 Task: Find connections with filter location Barmbek-Nord with filter topic #Tipsforsucesswith filter profile language English with filter current company Taxmann with filter school Vinayaka Mission's Research Foundation - University with filter industry Audio and Video Equipment Manufacturing with filter service category Corporate Law with filter keywords title Mover
Action: Mouse moved to (481, 63)
Screenshot: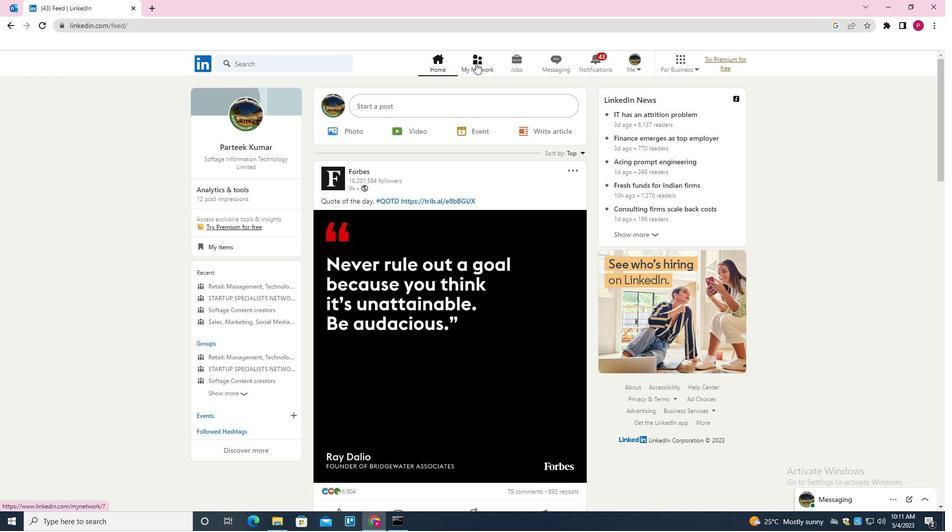 
Action: Mouse pressed left at (481, 63)
Screenshot: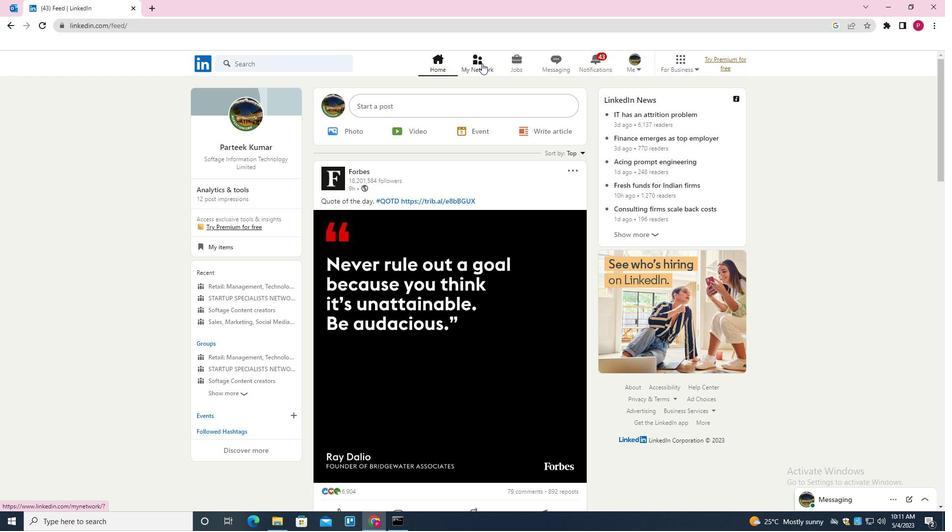
Action: Mouse moved to (308, 119)
Screenshot: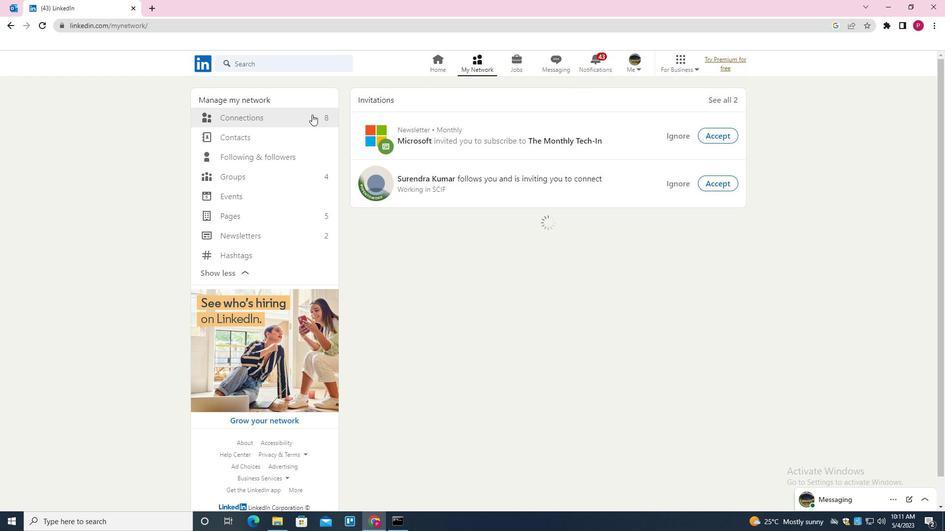 
Action: Mouse pressed left at (308, 119)
Screenshot: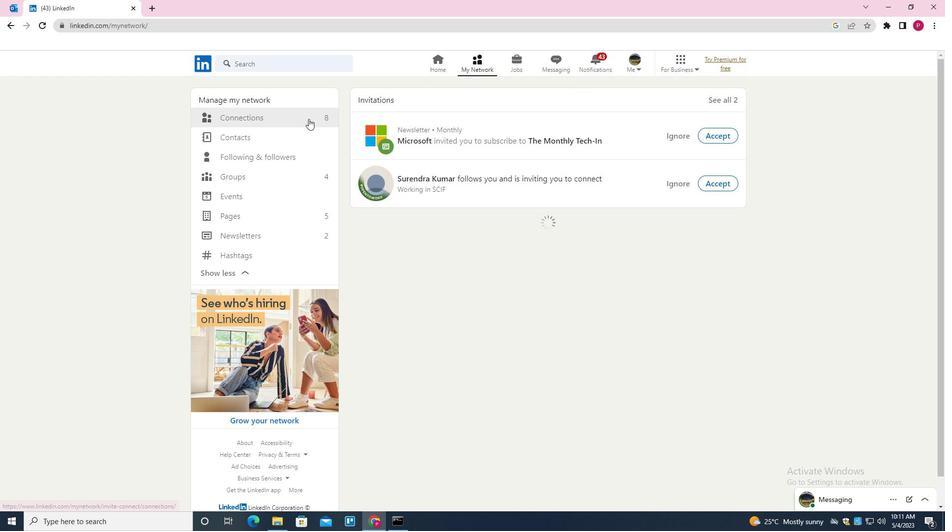 
Action: Mouse moved to (536, 115)
Screenshot: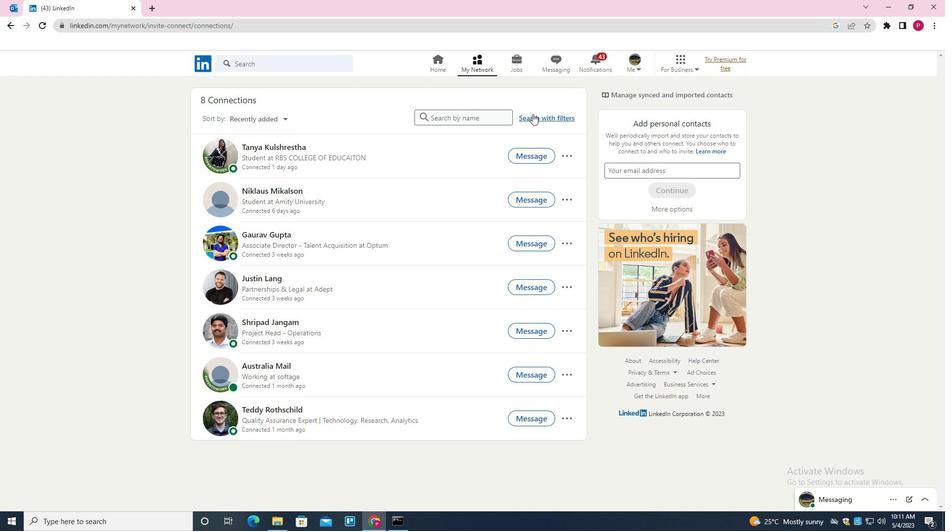 
Action: Mouse pressed left at (536, 115)
Screenshot: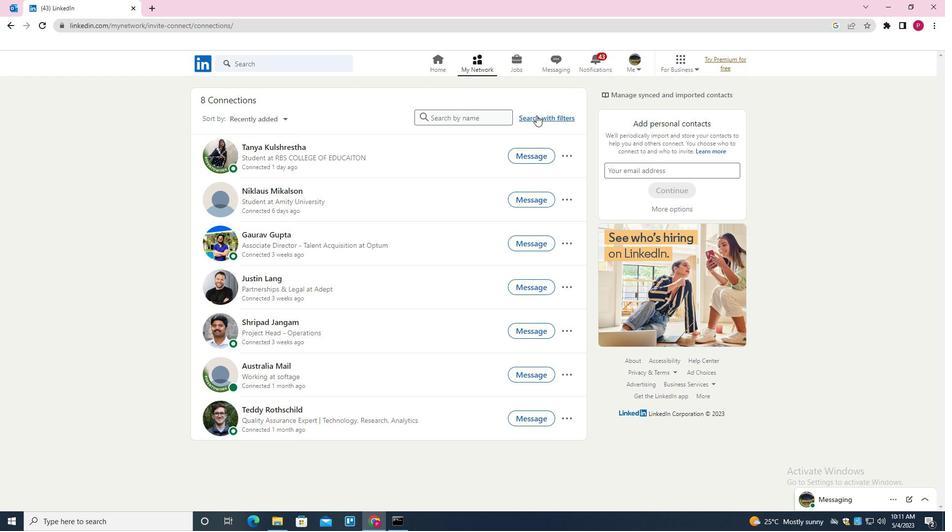 
Action: Mouse moved to (502, 90)
Screenshot: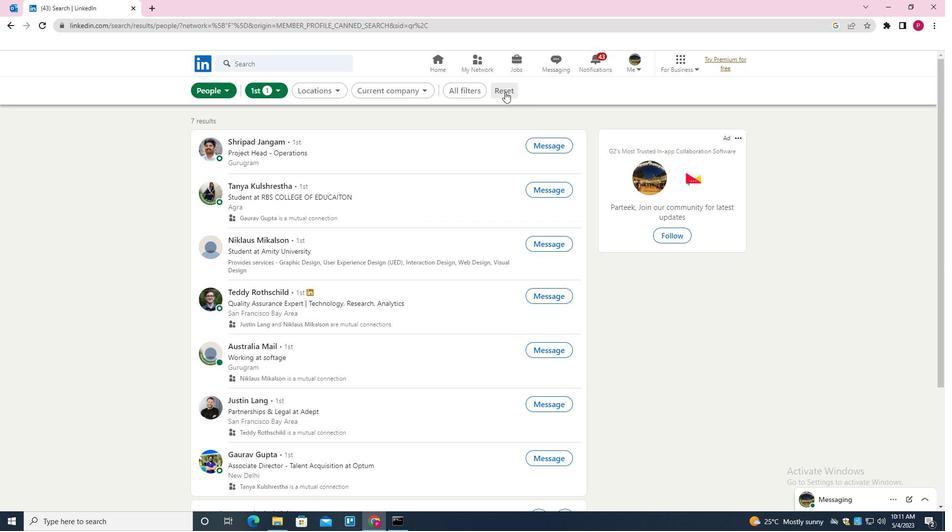 
Action: Mouse pressed left at (502, 90)
Screenshot: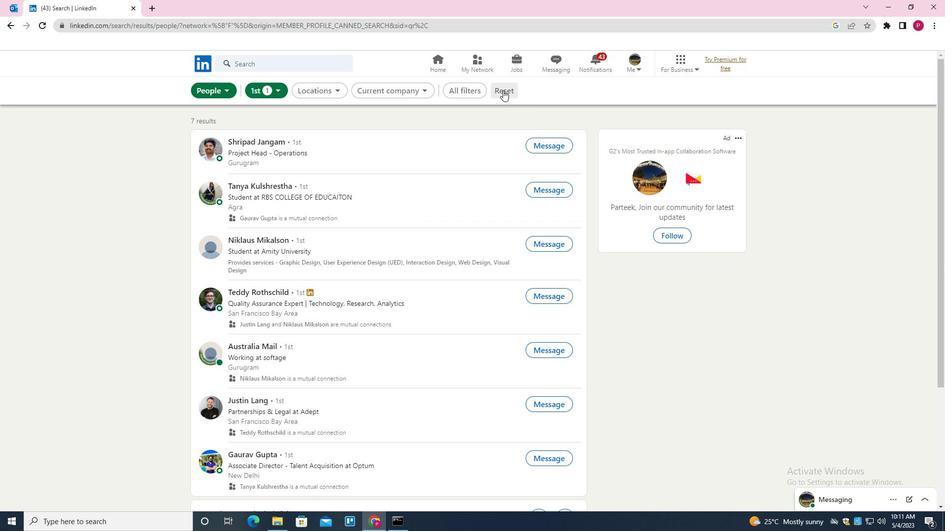 
Action: Mouse moved to (494, 91)
Screenshot: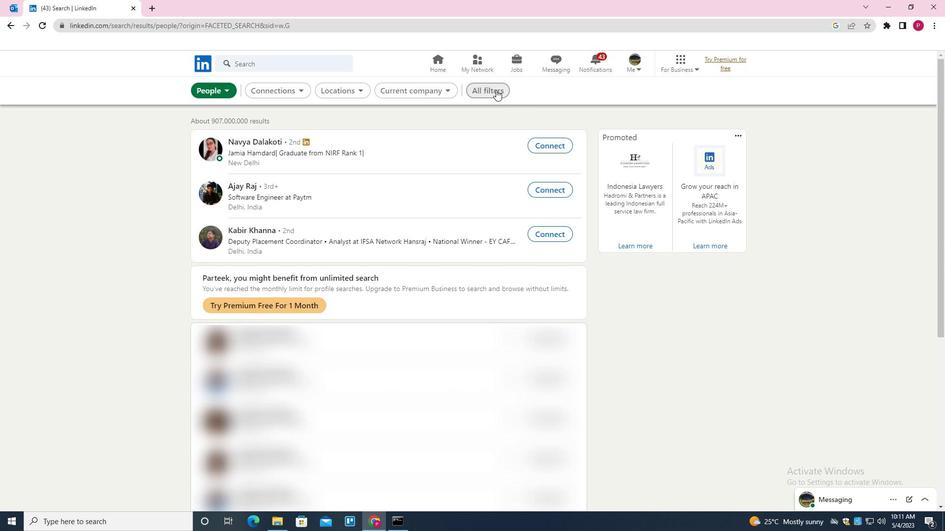 
Action: Mouse pressed left at (494, 91)
Screenshot: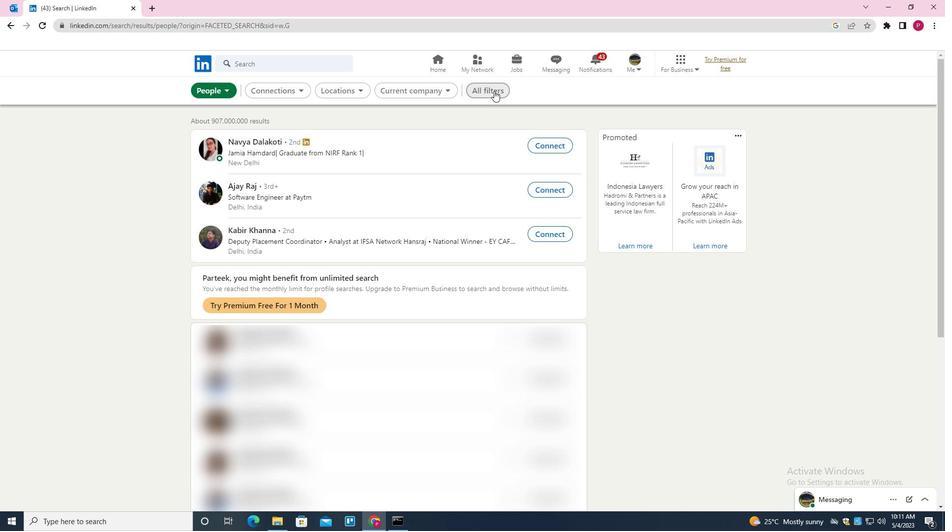 
Action: Mouse moved to (735, 200)
Screenshot: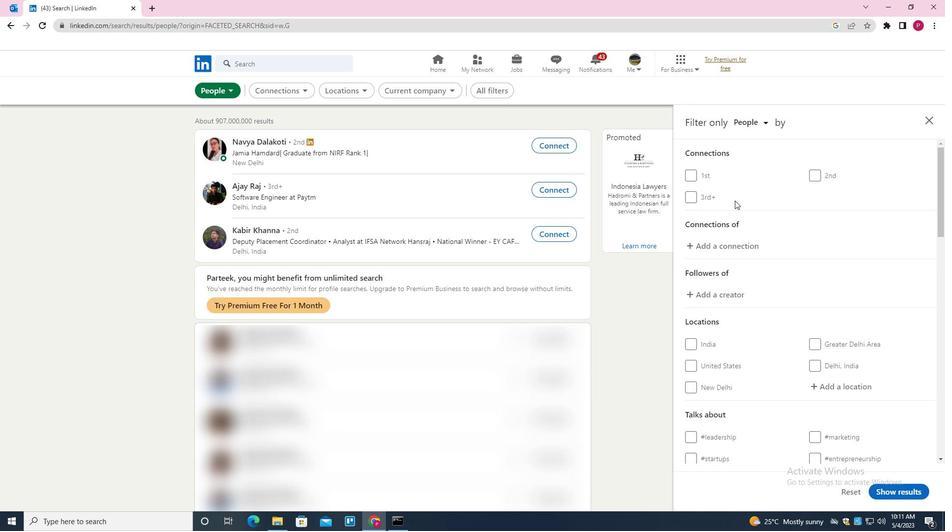 
Action: Mouse scrolled (735, 200) with delta (0, 0)
Screenshot: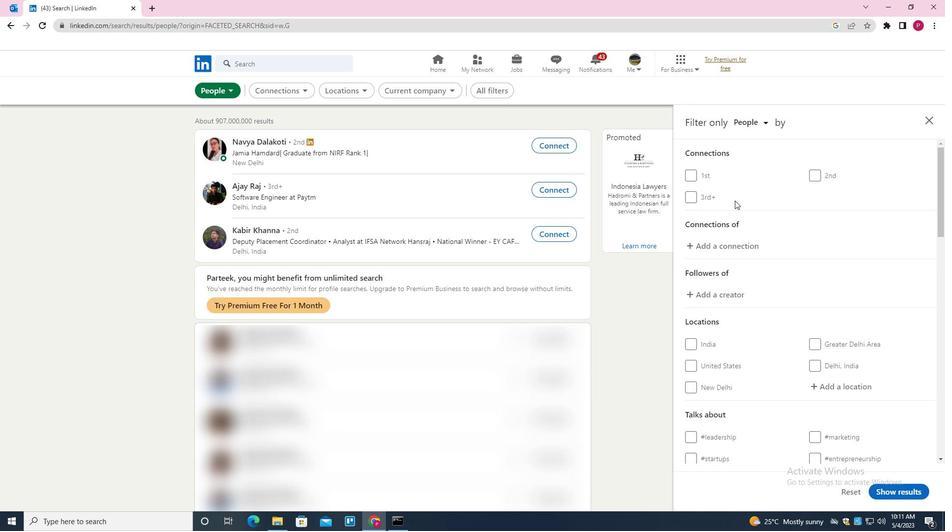 
Action: Mouse moved to (747, 208)
Screenshot: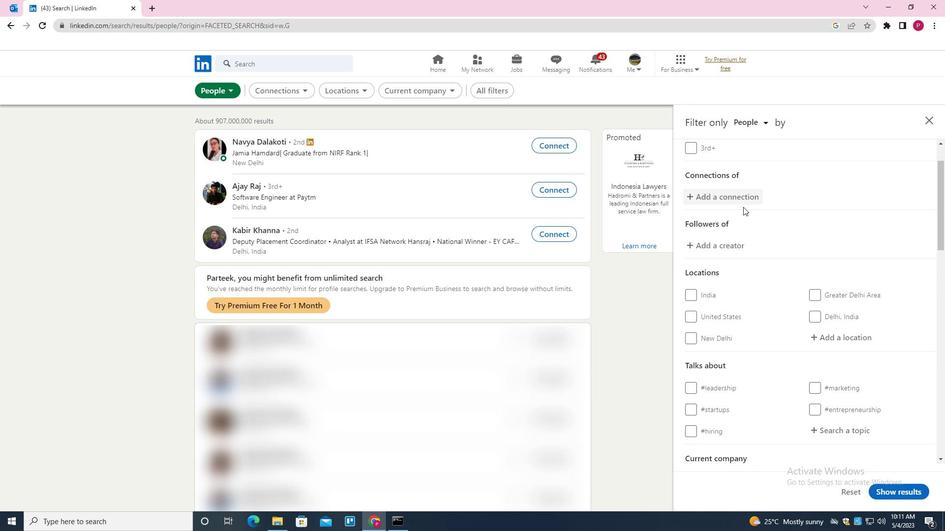 
Action: Mouse scrolled (747, 208) with delta (0, 0)
Screenshot: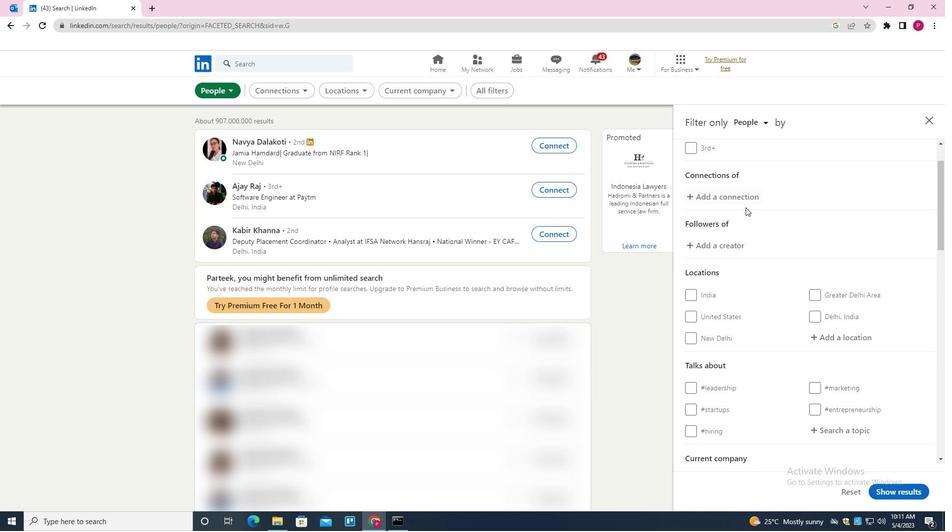 
Action: Mouse moved to (751, 210)
Screenshot: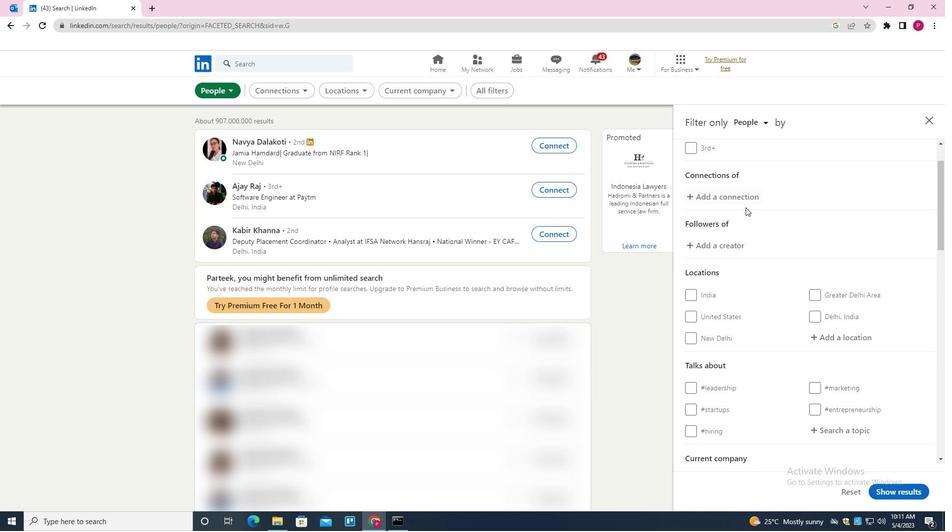 
Action: Mouse scrolled (751, 209) with delta (0, 0)
Screenshot: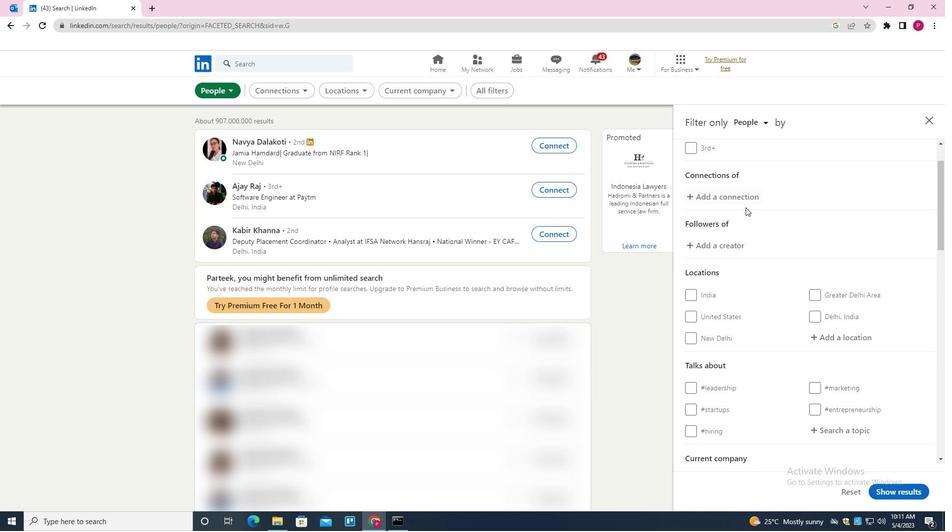 
Action: Mouse moved to (843, 238)
Screenshot: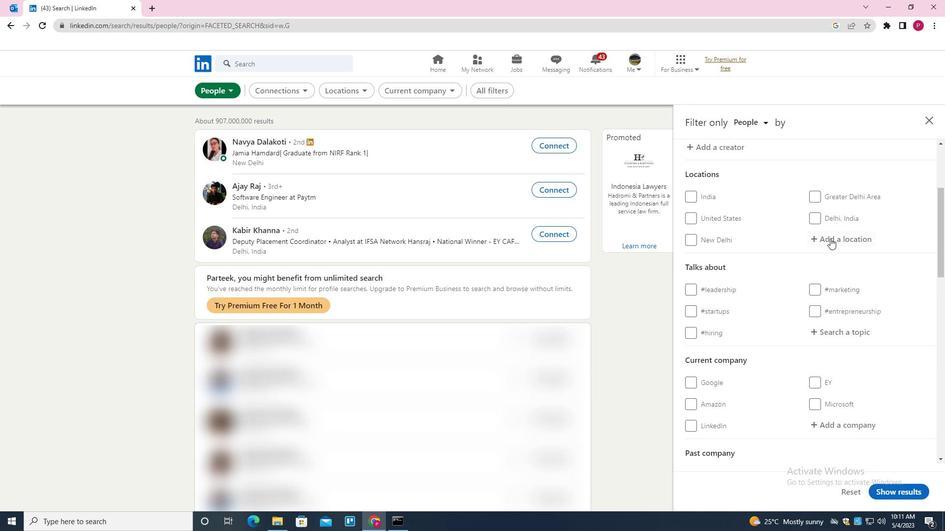 
Action: Mouse pressed left at (843, 238)
Screenshot: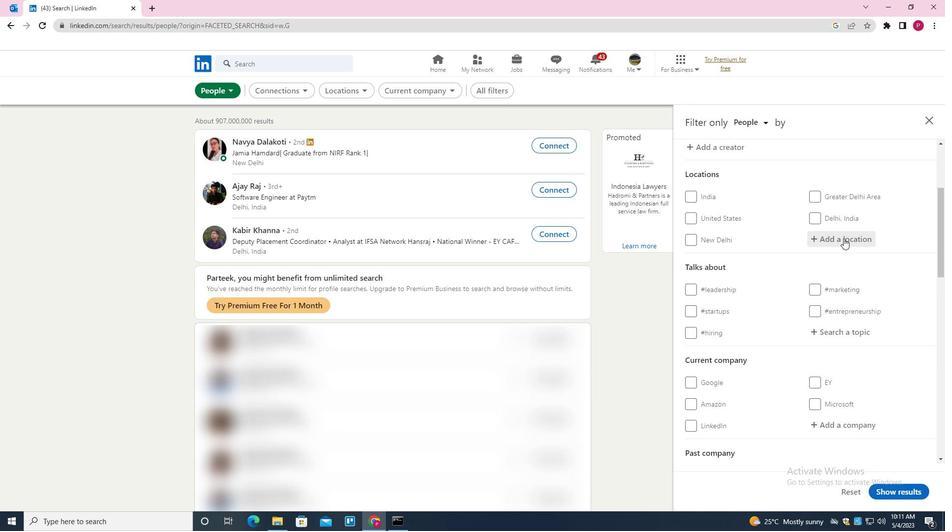 
Action: Key pressed <Key.shift><Key.shift><Key.shift><Key.shift><Key.shift><Key.shift><Key.shift><Key.shift><Key.shift><Key.shift><Key.shift><Key.shift><Key.shift><Key.shift><Key.shift><Key.shift><Key.shift><Key.shift><Key.shift><Key.shift><Key.shift><Key.shift><Key.shift><Key.shift><Key.shift><Key.shift><Key.shift>BARMBEK<Key.backspace><Key.backspace><Key.backspace>BEK-<Key.shift>NI<Key.backspace>ORD
Screenshot: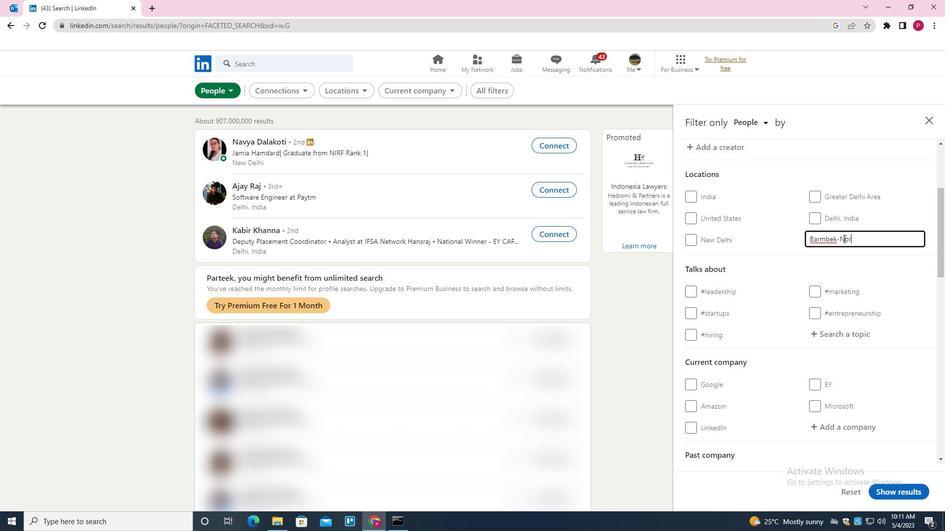 
Action: Mouse moved to (837, 249)
Screenshot: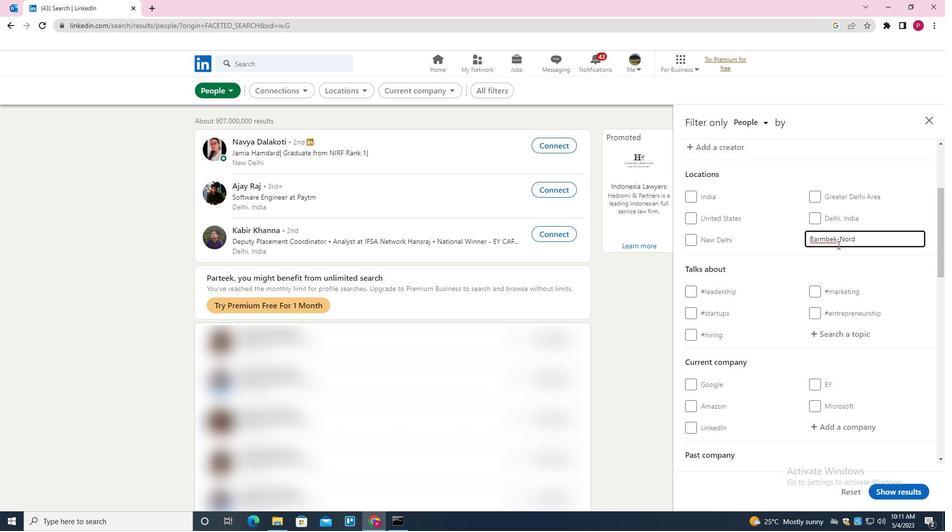 
Action: Mouse scrolled (837, 249) with delta (0, 0)
Screenshot: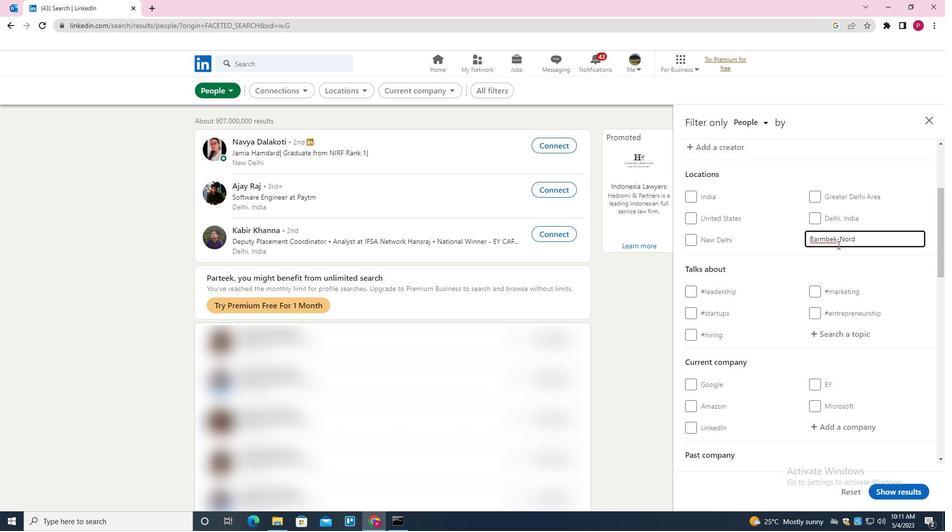 
Action: Mouse scrolled (837, 249) with delta (0, 0)
Screenshot: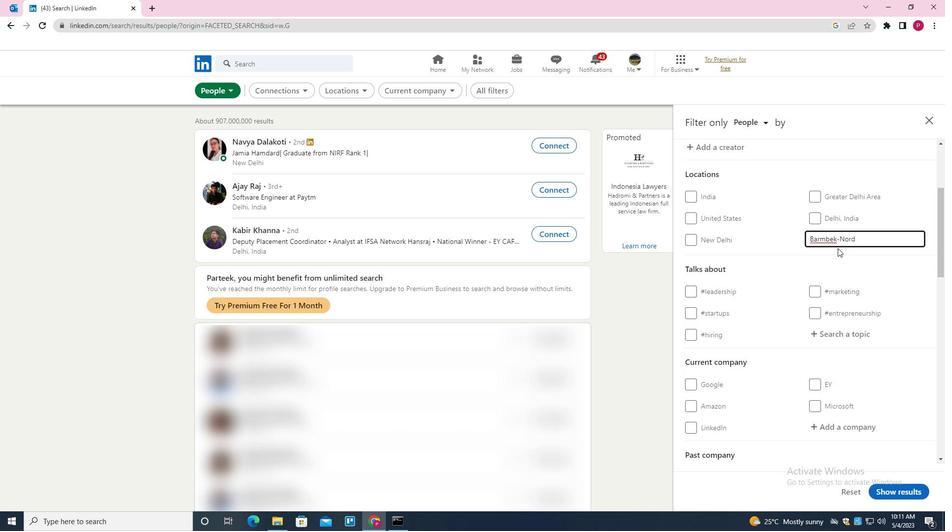 
Action: Mouse scrolled (837, 249) with delta (0, 0)
Screenshot: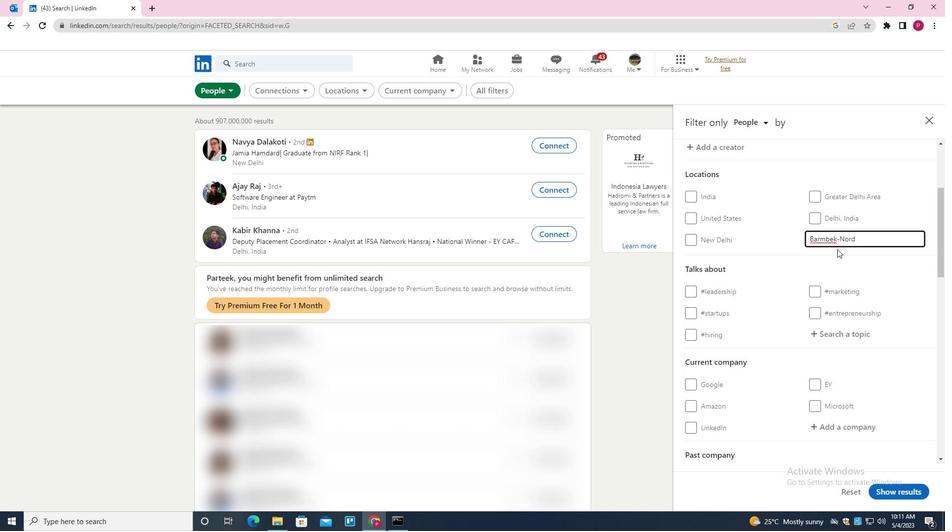 
Action: Mouse moved to (847, 184)
Screenshot: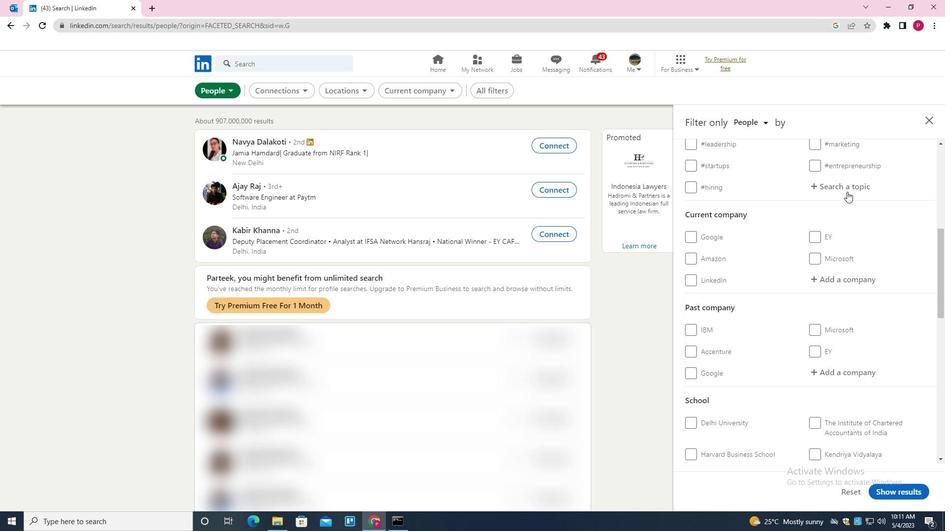 
Action: Mouse pressed left at (847, 184)
Screenshot: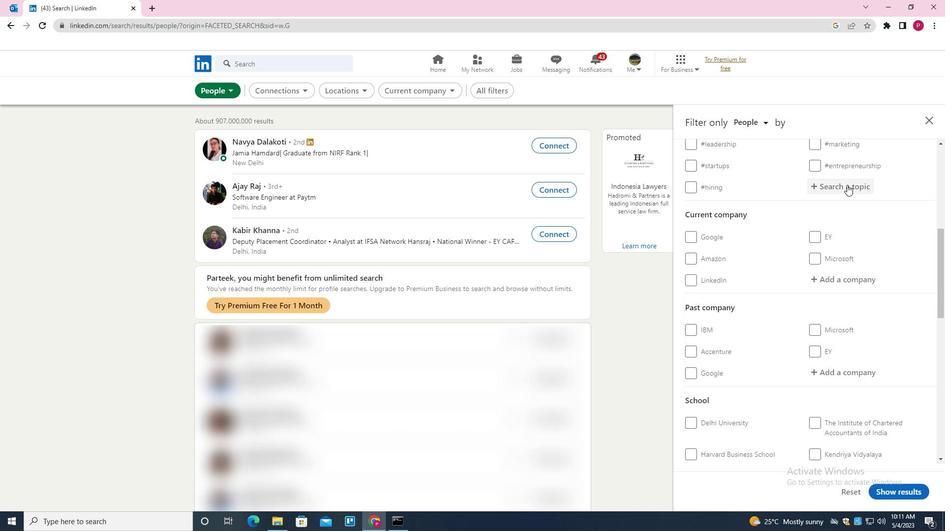 
Action: Key pressed TIPSFORSUCESS<Key.down><Key.enter>
Screenshot: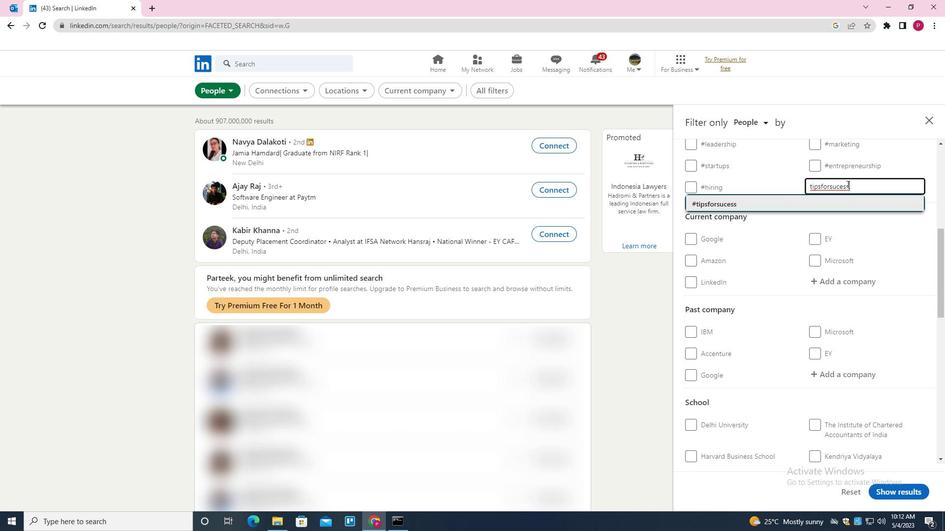 
Action: Mouse moved to (844, 188)
Screenshot: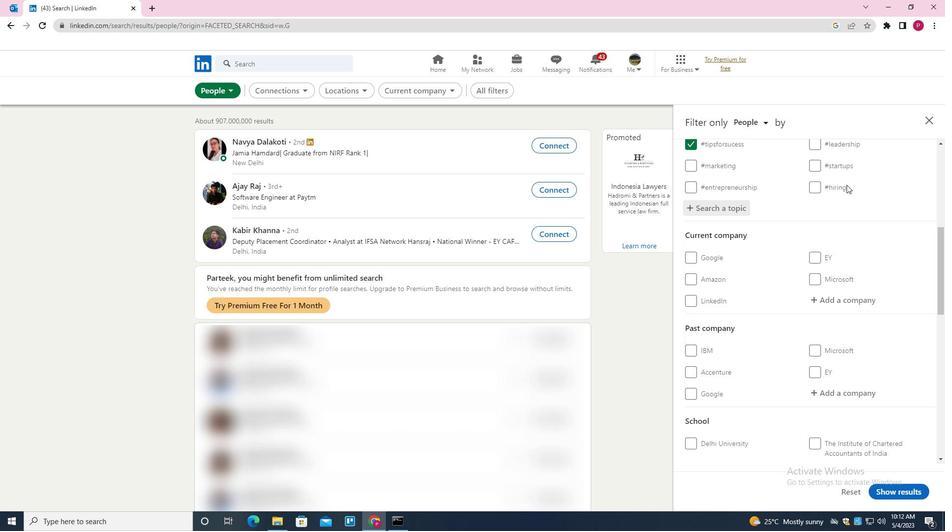 
Action: Mouse scrolled (844, 187) with delta (0, 0)
Screenshot: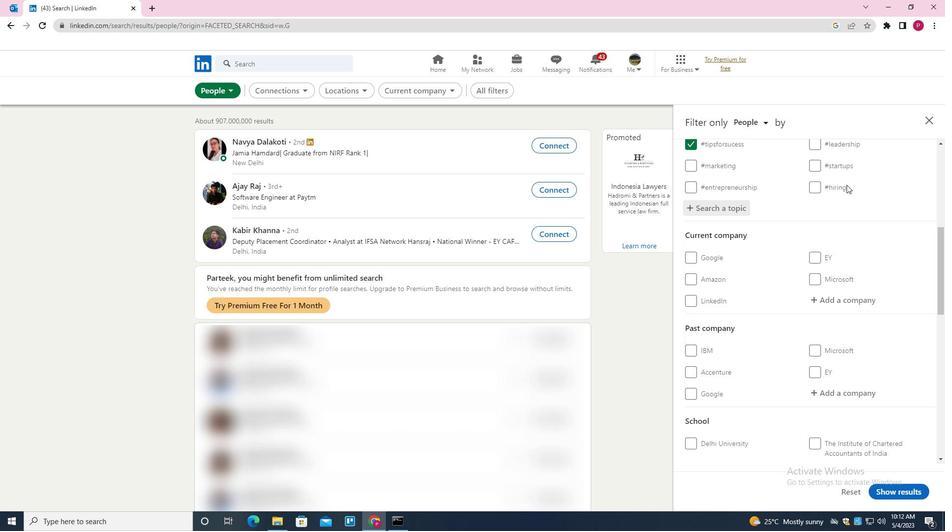 
Action: Mouse moved to (843, 191)
Screenshot: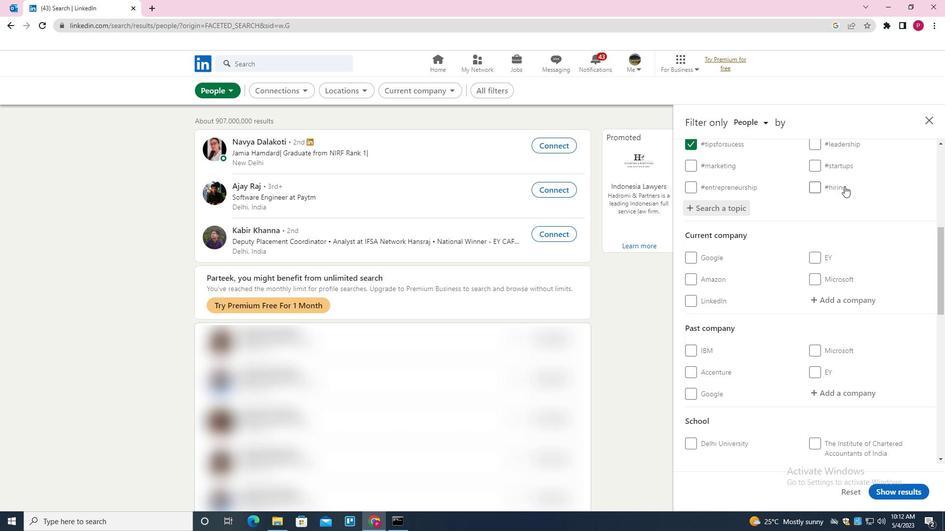 
Action: Mouse scrolled (843, 191) with delta (0, 0)
Screenshot: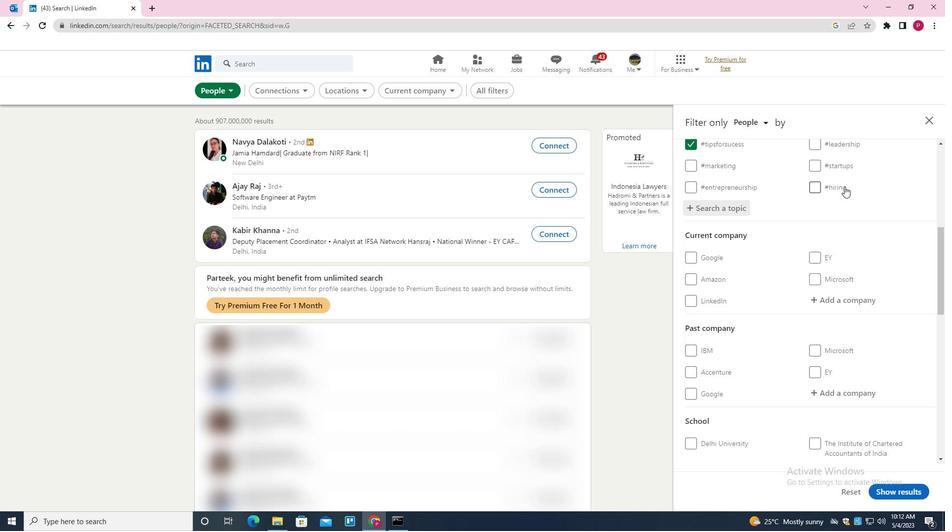 
Action: Mouse moved to (843, 191)
Screenshot: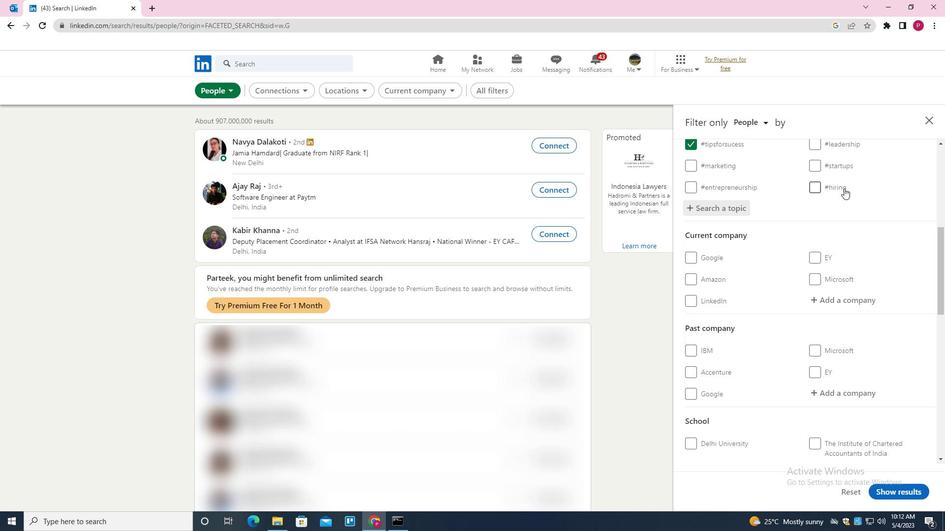 
Action: Mouse scrolled (843, 191) with delta (0, 0)
Screenshot: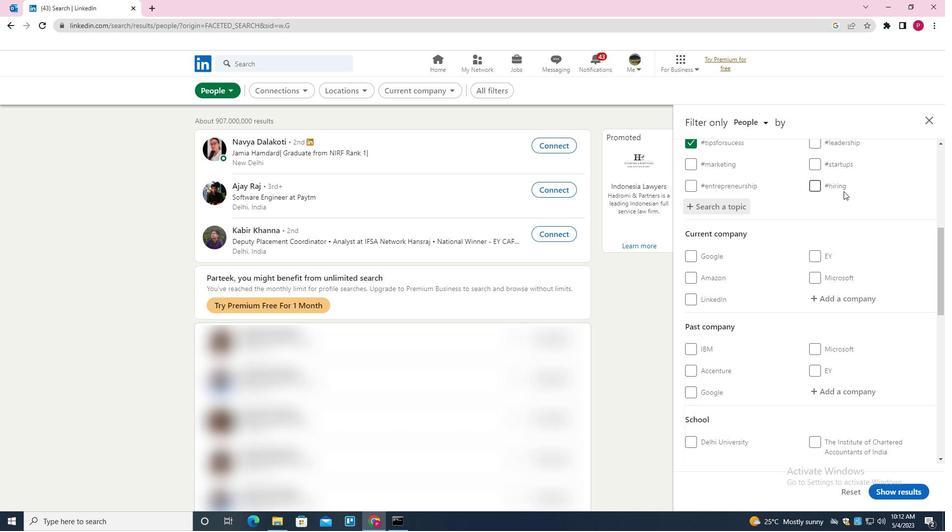 
Action: Mouse moved to (843, 192)
Screenshot: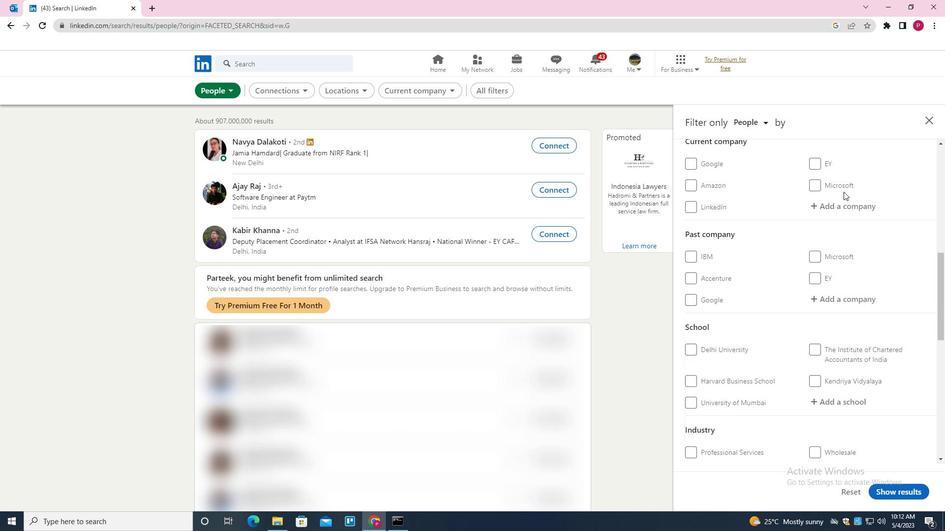 
Action: Mouse scrolled (843, 192) with delta (0, 0)
Screenshot: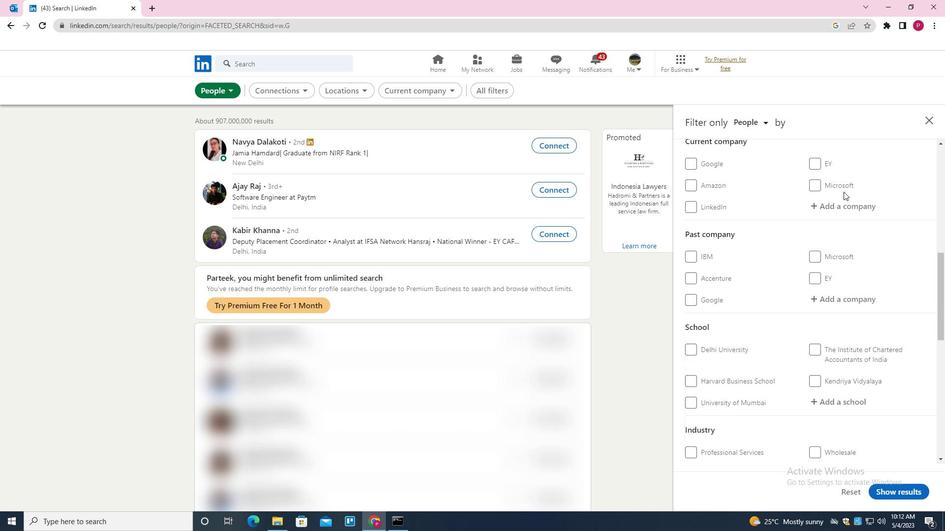 
Action: Mouse moved to (829, 191)
Screenshot: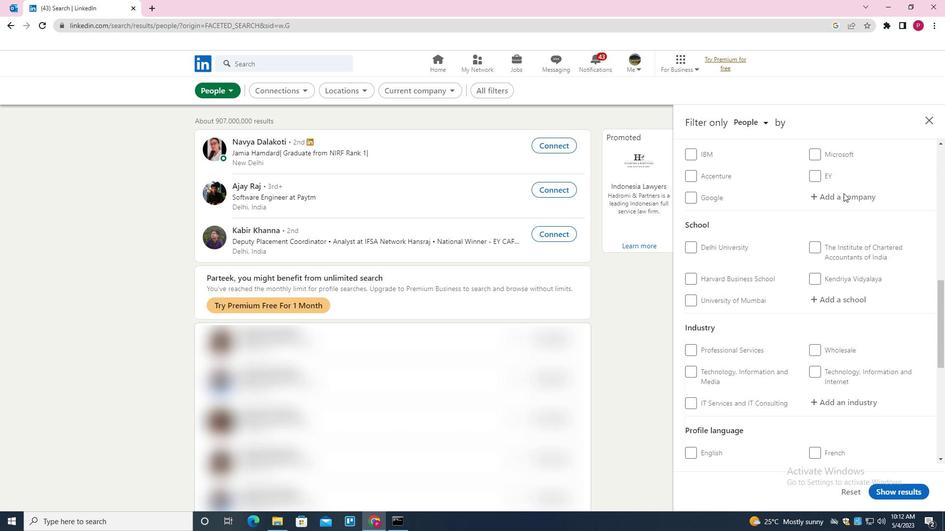 
Action: Mouse scrolled (829, 190) with delta (0, 0)
Screenshot: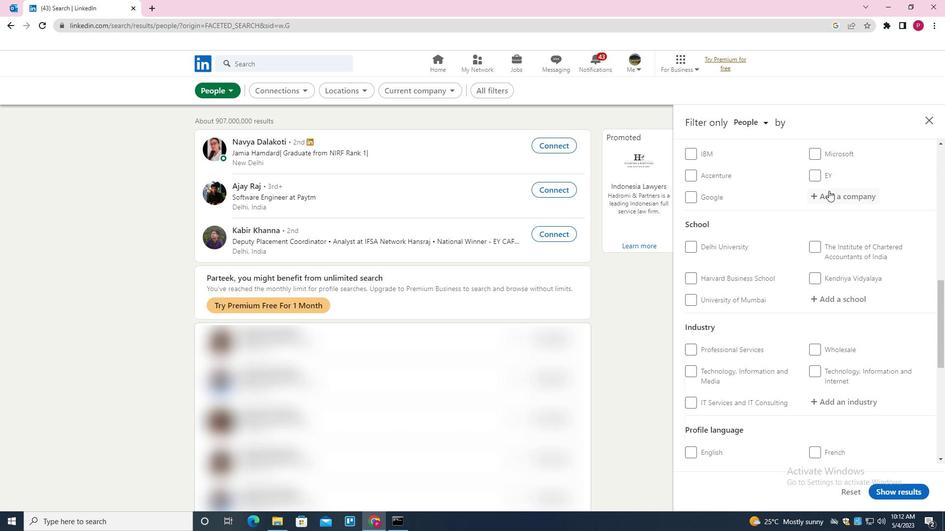 
Action: Mouse scrolled (829, 190) with delta (0, 0)
Screenshot: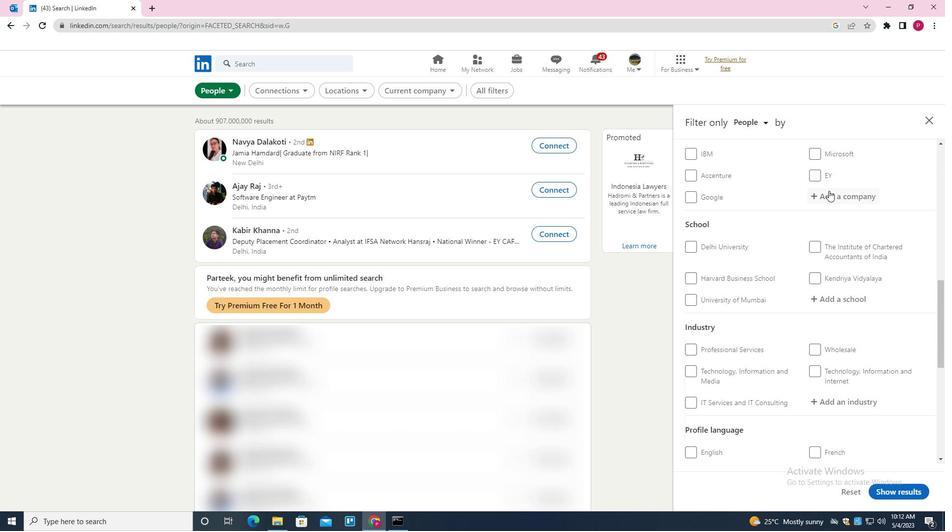 
Action: Mouse scrolled (829, 190) with delta (0, 0)
Screenshot: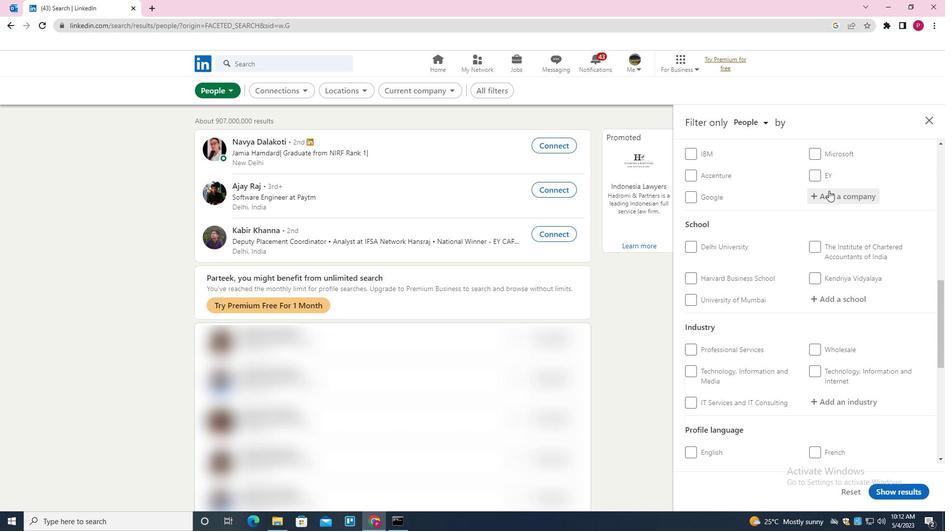 
Action: Mouse moved to (828, 191)
Screenshot: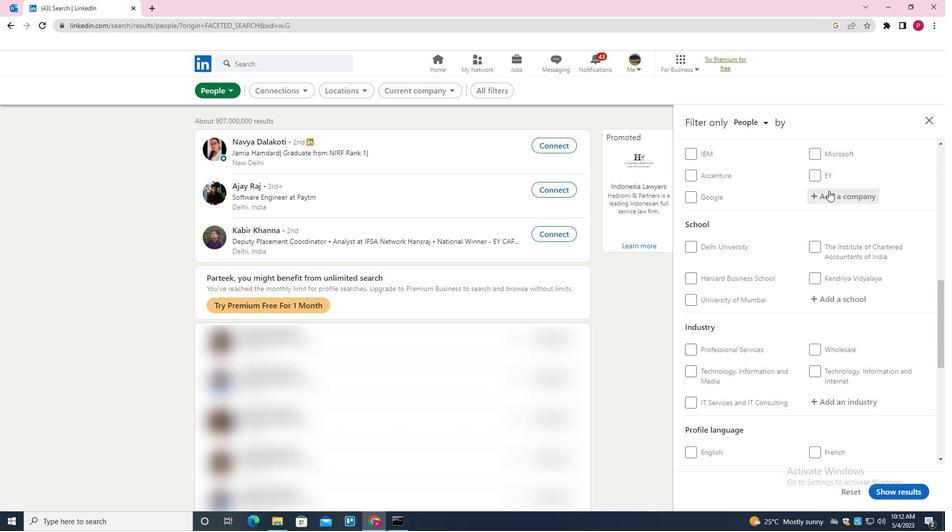 
Action: Mouse scrolled (828, 190) with delta (0, 0)
Screenshot: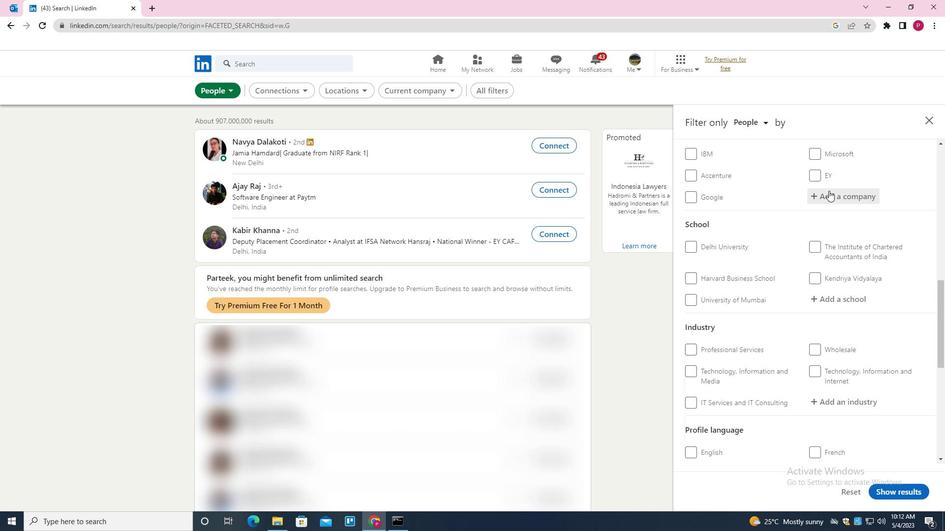 
Action: Mouse moved to (828, 191)
Screenshot: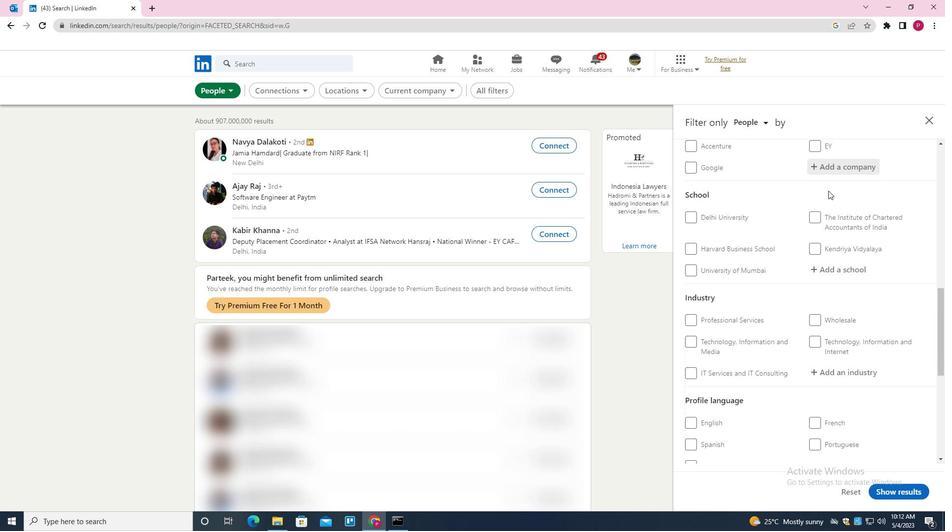 
Action: Mouse scrolled (828, 191) with delta (0, 0)
Screenshot: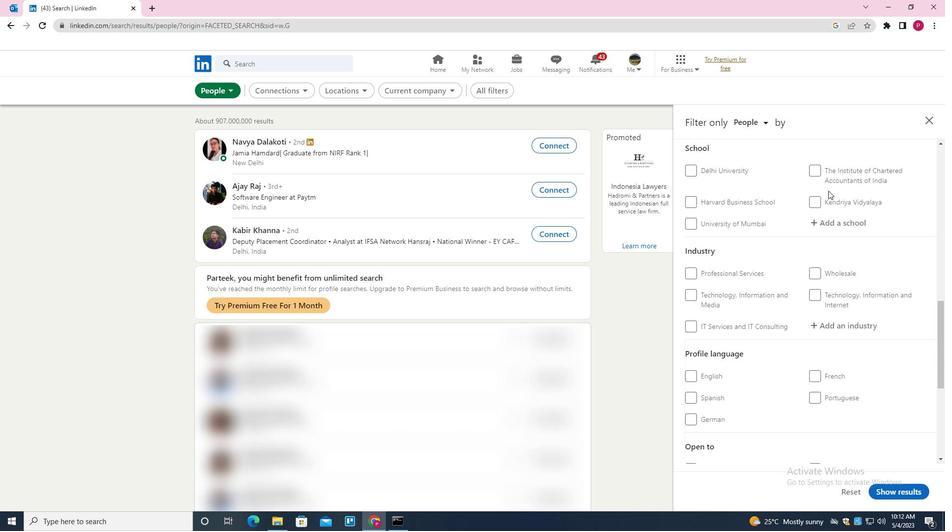 
Action: Mouse moved to (708, 204)
Screenshot: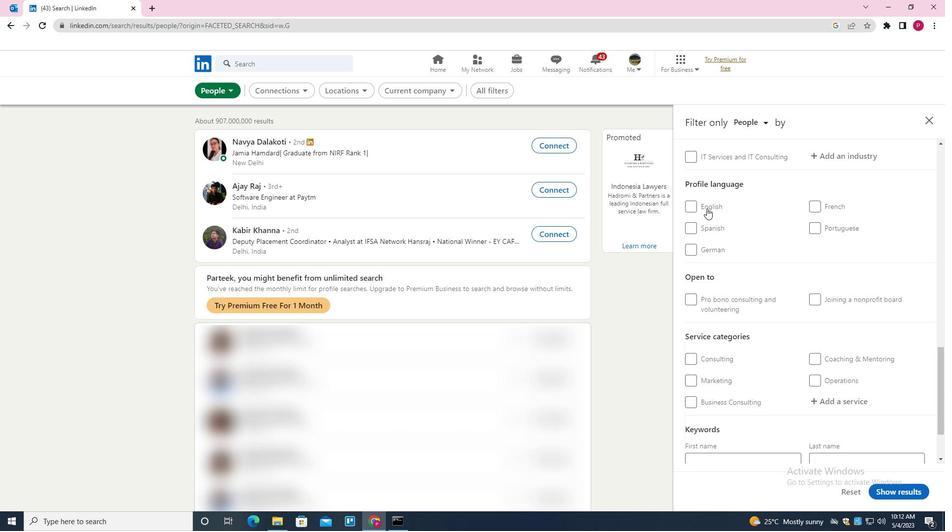 
Action: Mouse pressed left at (708, 204)
Screenshot: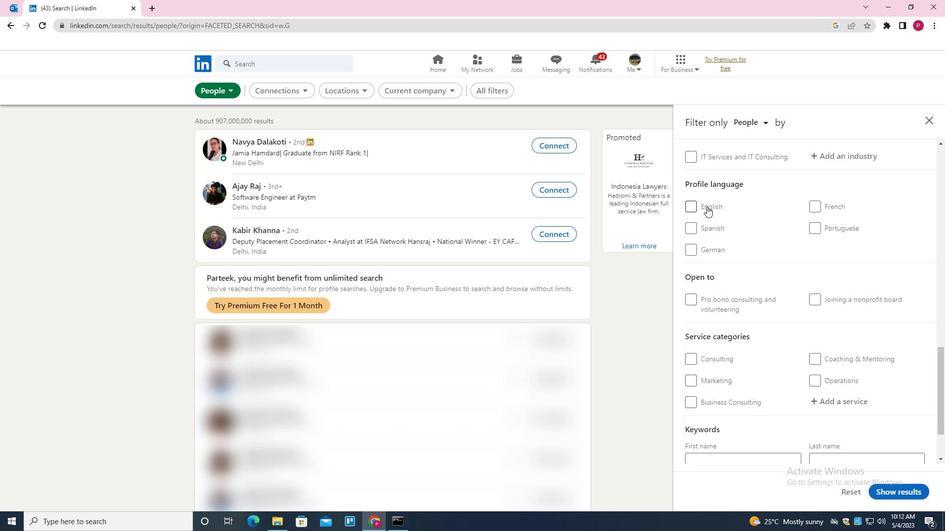 
Action: Mouse moved to (740, 205)
Screenshot: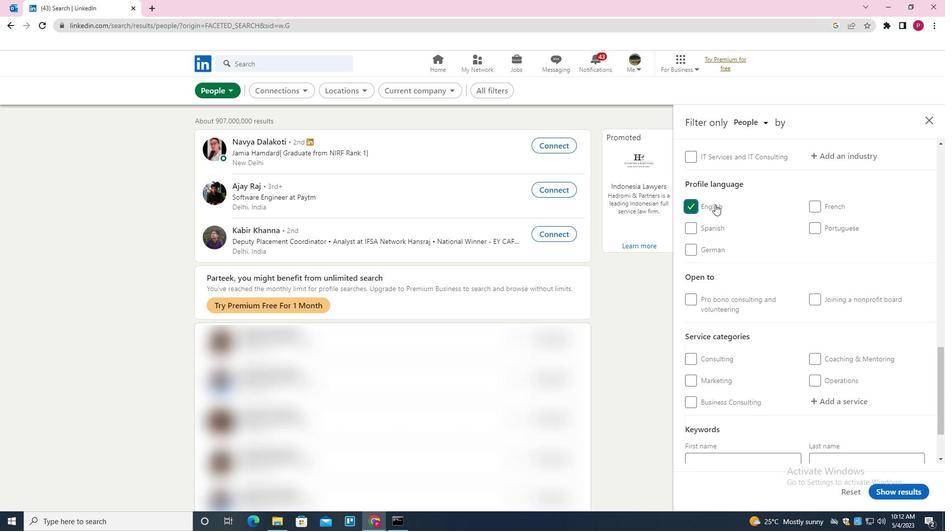
Action: Mouse scrolled (740, 206) with delta (0, 0)
Screenshot: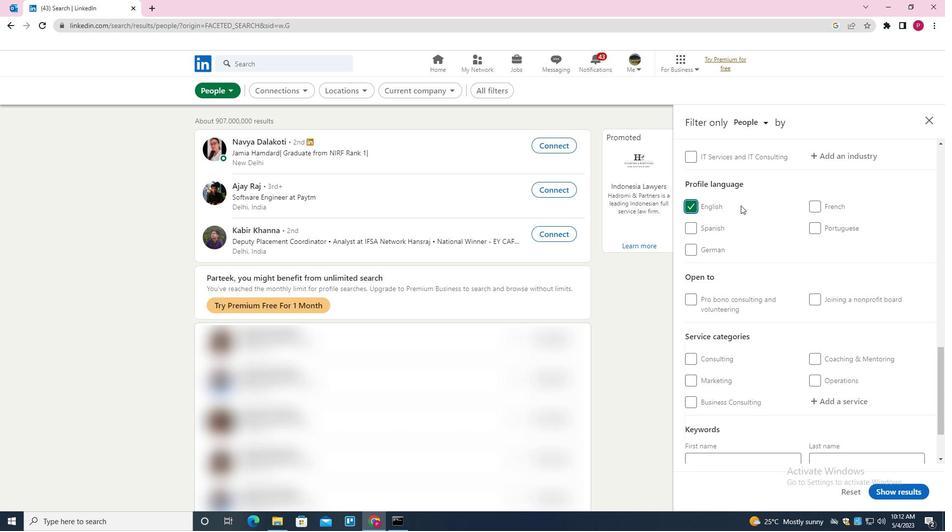 
Action: Mouse scrolled (740, 206) with delta (0, 0)
Screenshot: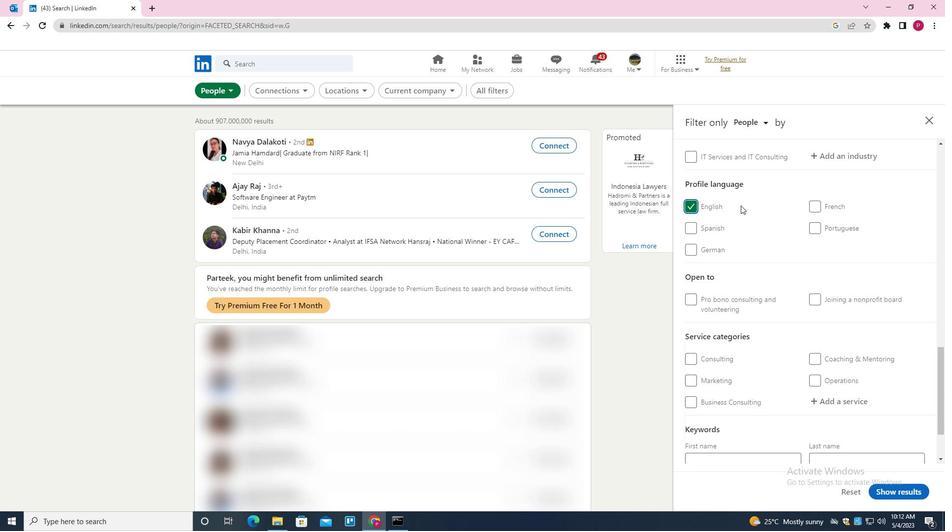 
Action: Mouse scrolled (740, 206) with delta (0, 0)
Screenshot: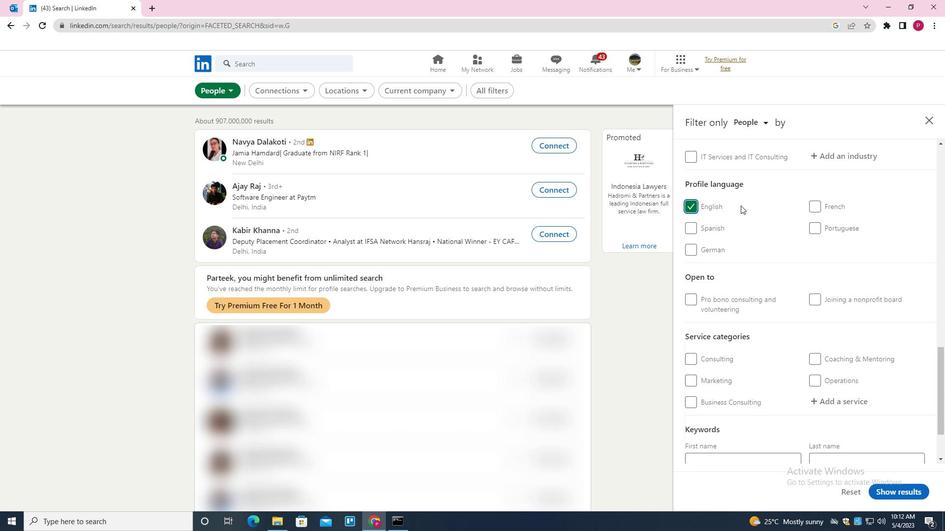 
Action: Mouse scrolled (740, 206) with delta (0, 0)
Screenshot: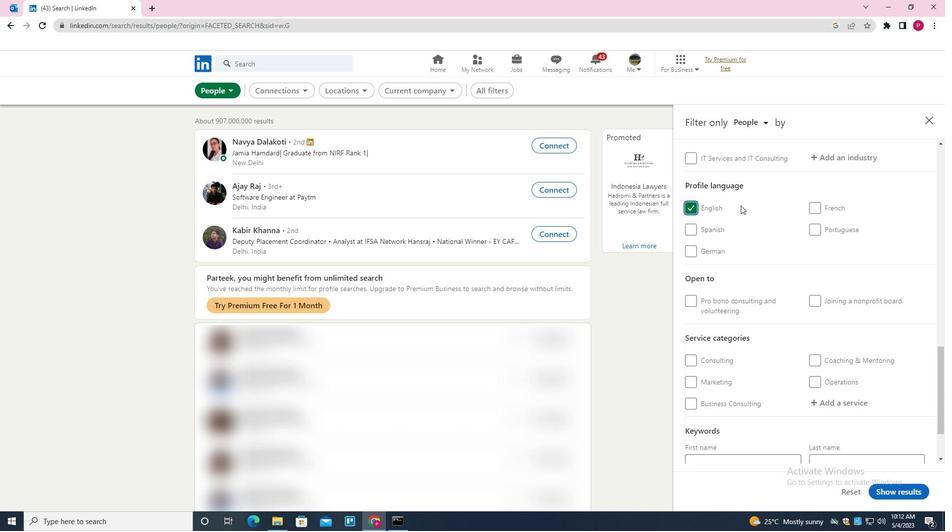 
Action: Mouse scrolled (740, 206) with delta (0, 0)
Screenshot: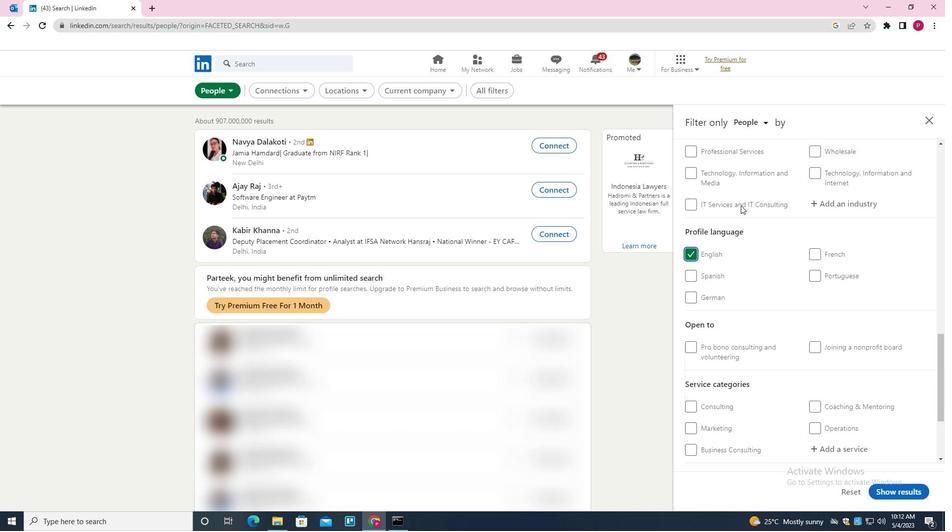 
Action: Mouse scrolled (740, 206) with delta (0, 0)
Screenshot: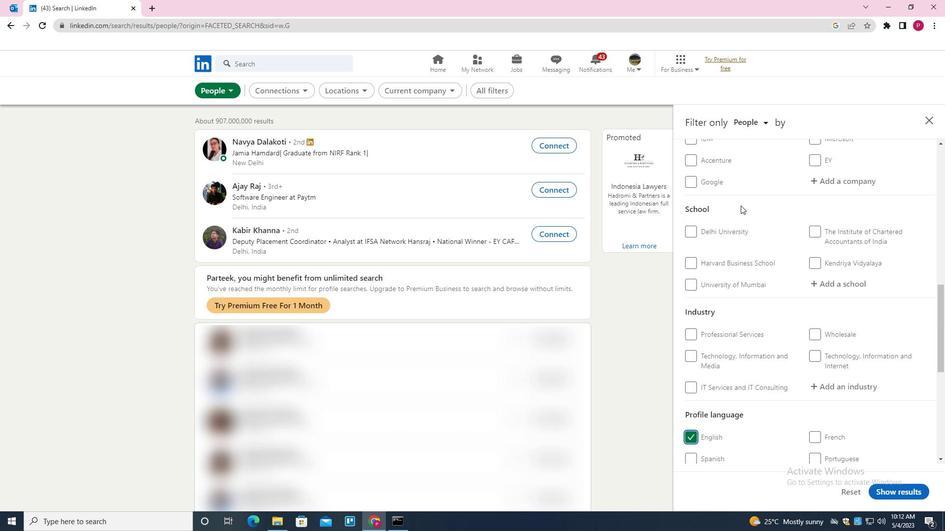 
Action: Mouse scrolled (740, 206) with delta (0, 0)
Screenshot: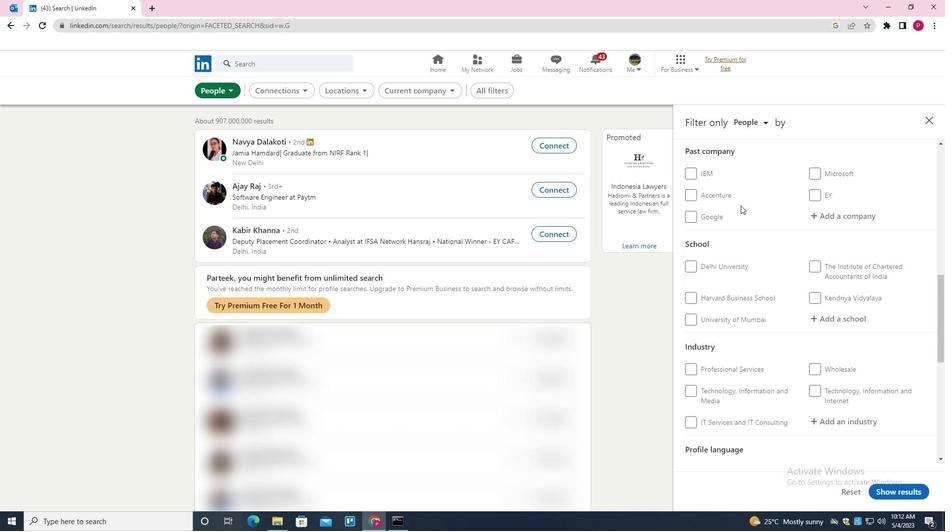 
Action: Mouse moved to (846, 206)
Screenshot: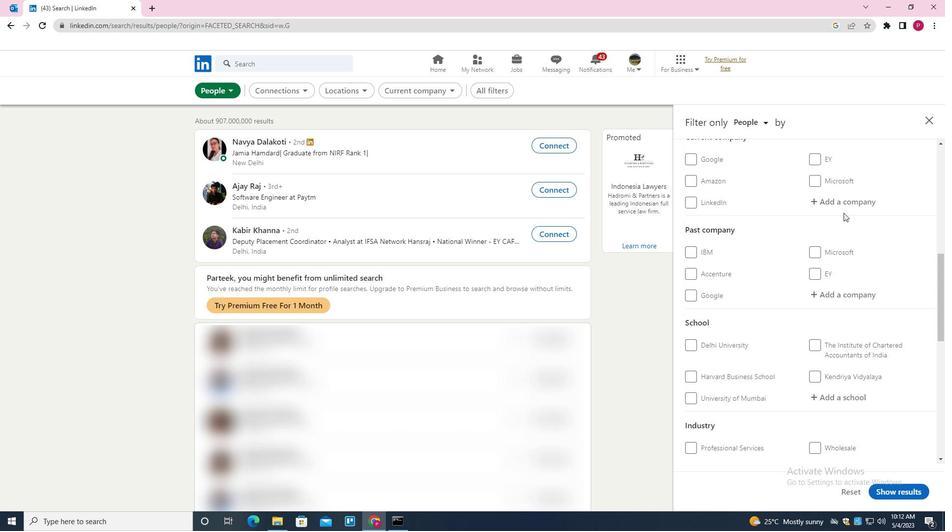 
Action: Mouse pressed left at (846, 206)
Screenshot: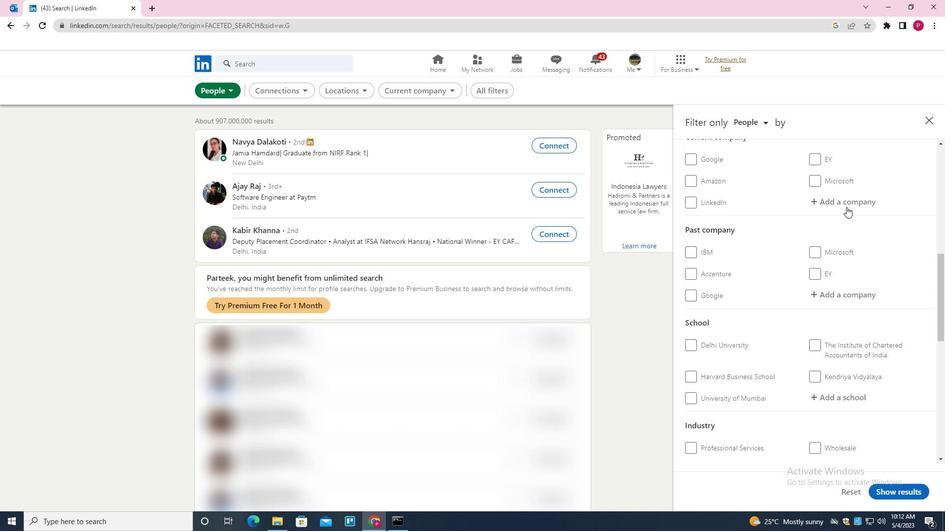 
Action: Key pressed <Key.shift><Key.shift>TAXMAN<Key.down><Key.enter>
Screenshot: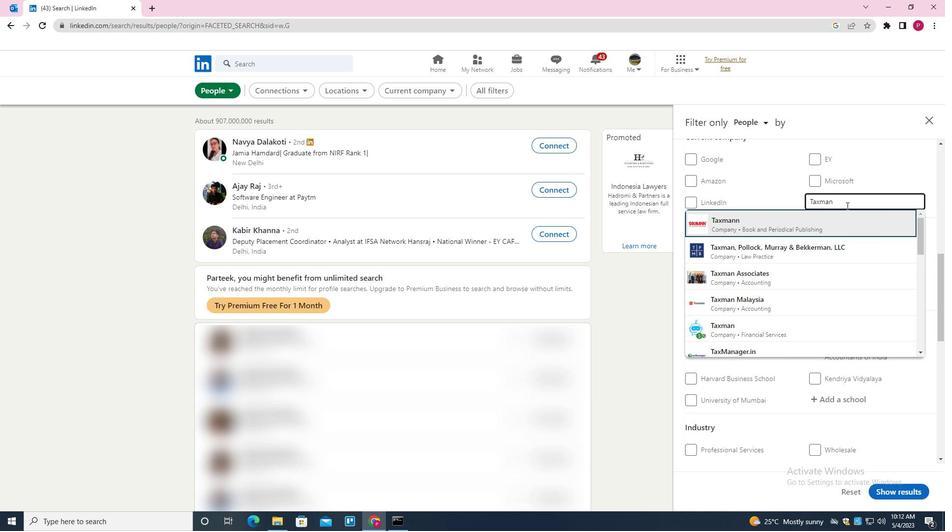 
Action: Mouse moved to (816, 211)
Screenshot: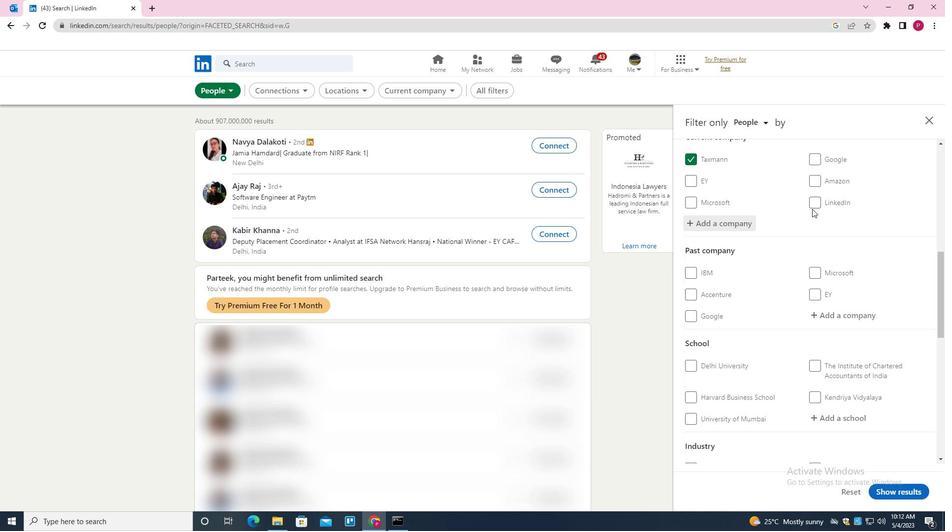 
Action: Mouse scrolled (816, 210) with delta (0, 0)
Screenshot: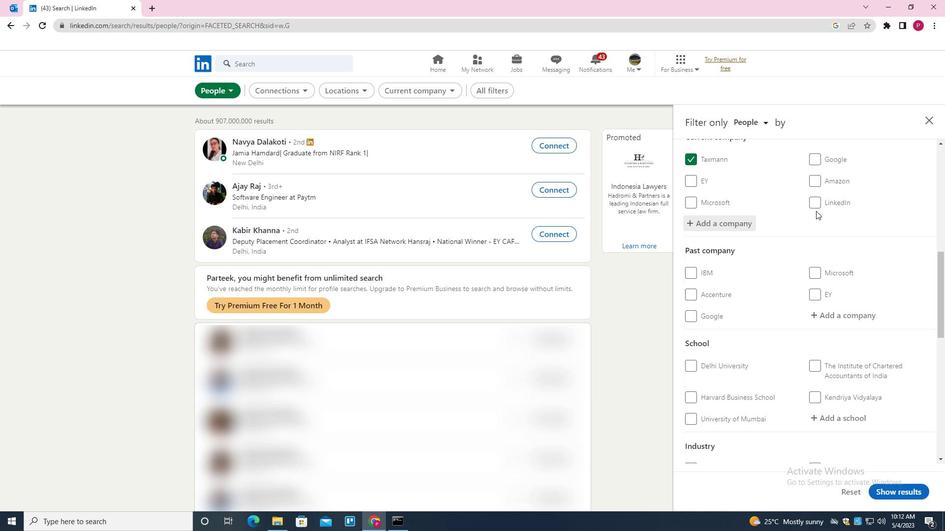 
Action: Mouse scrolled (816, 210) with delta (0, 0)
Screenshot: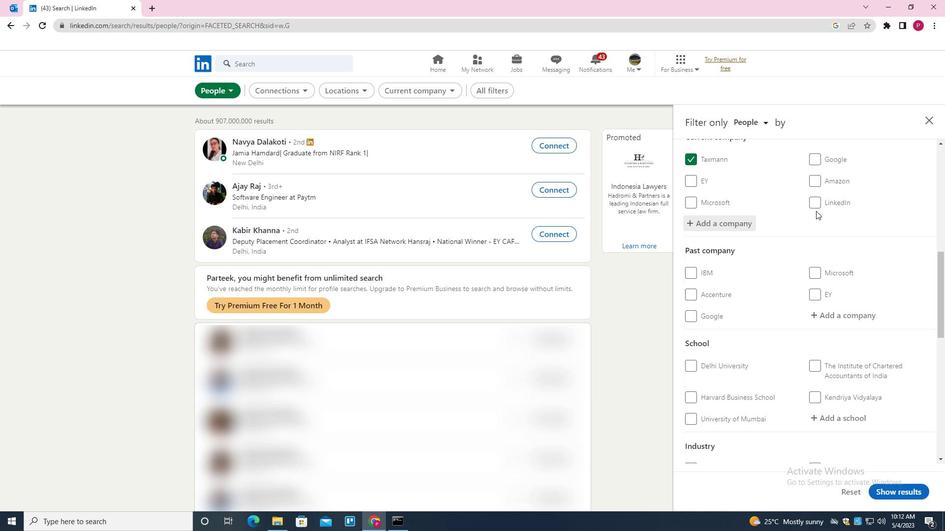 
Action: Mouse scrolled (816, 210) with delta (0, 0)
Screenshot: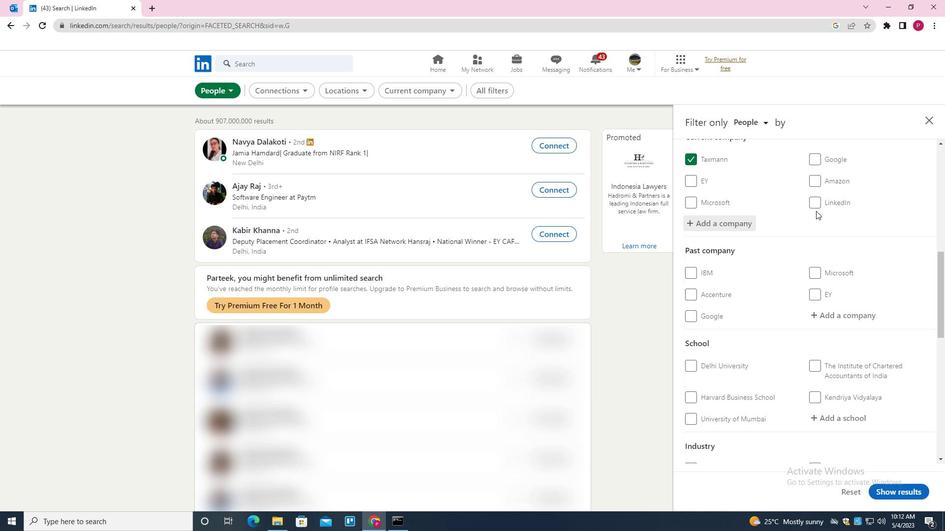 
Action: Mouse scrolled (816, 210) with delta (0, 0)
Screenshot: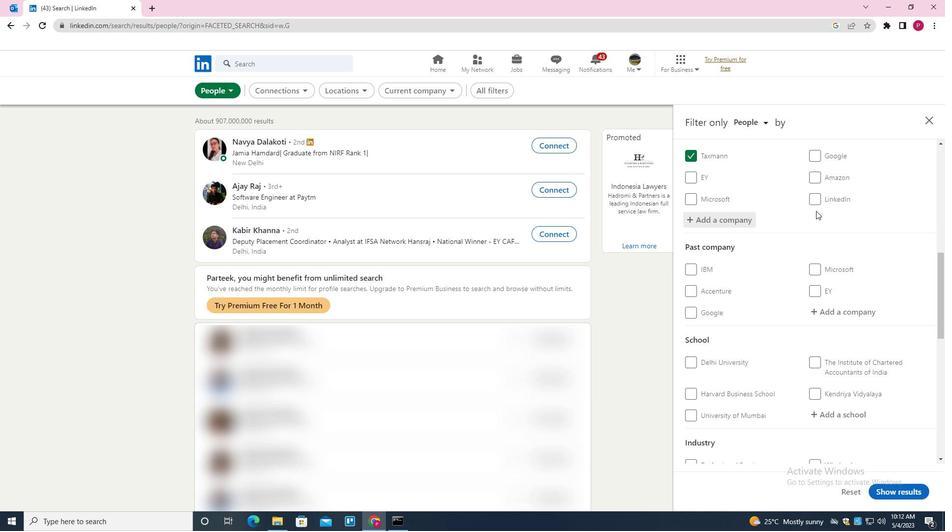 
Action: Mouse moved to (835, 216)
Screenshot: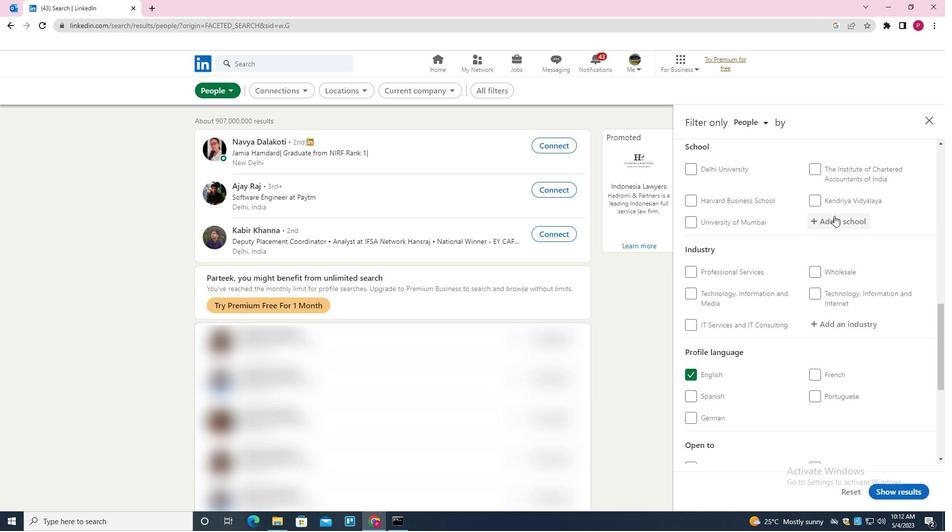 
Action: Mouse pressed left at (835, 216)
Screenshot: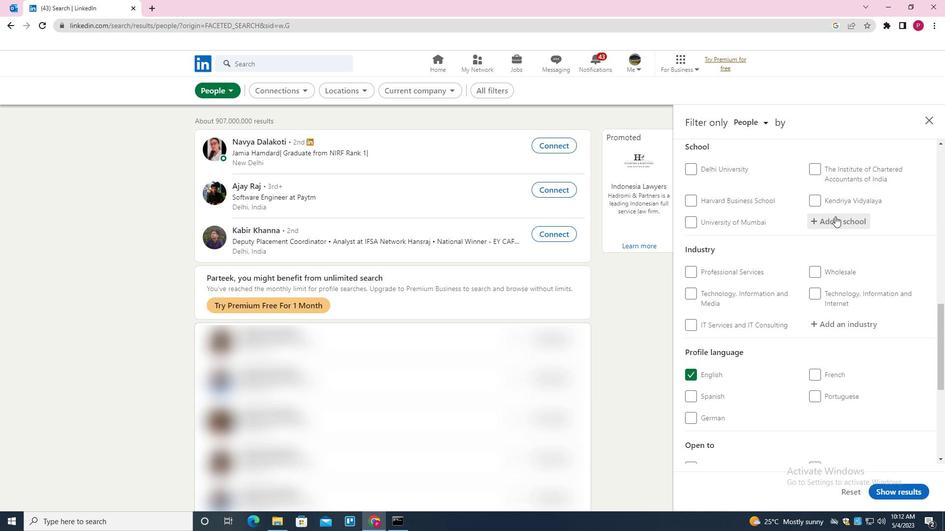 
Action: Key pressed <Key.shift><Key.shift><Key.shift><Key.shift><Key.shift><Key.shift><Key.shift><Key.shift><Key.shift><Key.shift><Key.shift><Key.shift><Key.shift>VINAYAKA<Key.space><Key.shift><Key.shift><Key.shift><Key.shift><Key.shift><Key.shift><Key.shift><Key.shift><Key.shift><Key.shift><Key.shift><Key.shift><Key.shift><Key.shift><Key.shift><Key.shift>MISSION'S<Key.space><Key.shift><Key.shift><Key.shift><Key.shift><Key.shift>RESEARCH<Key.space><Key.shift><Key.shift><Key.shift><Key.shift>FOUNDATION<Key.down><Key.enter>
Screenshot: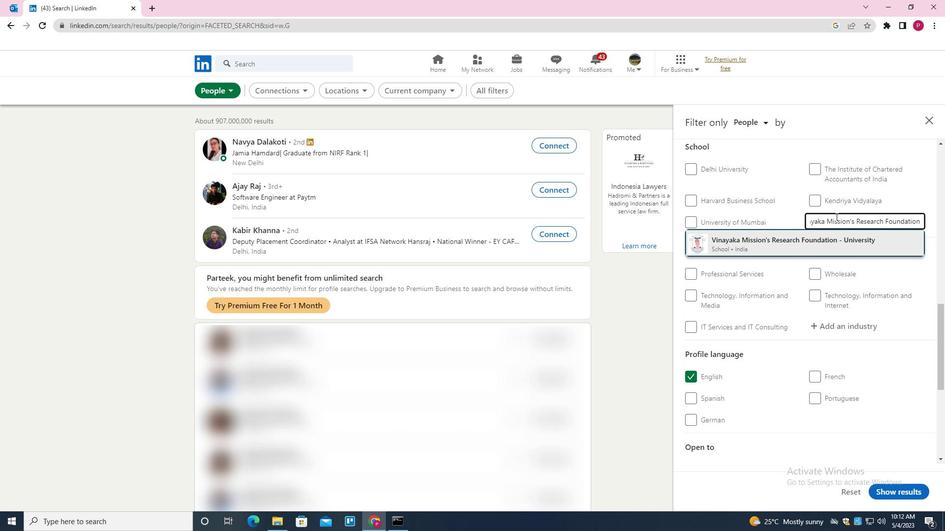 
Action: Mouse moved to (817, 225)
Screenshot: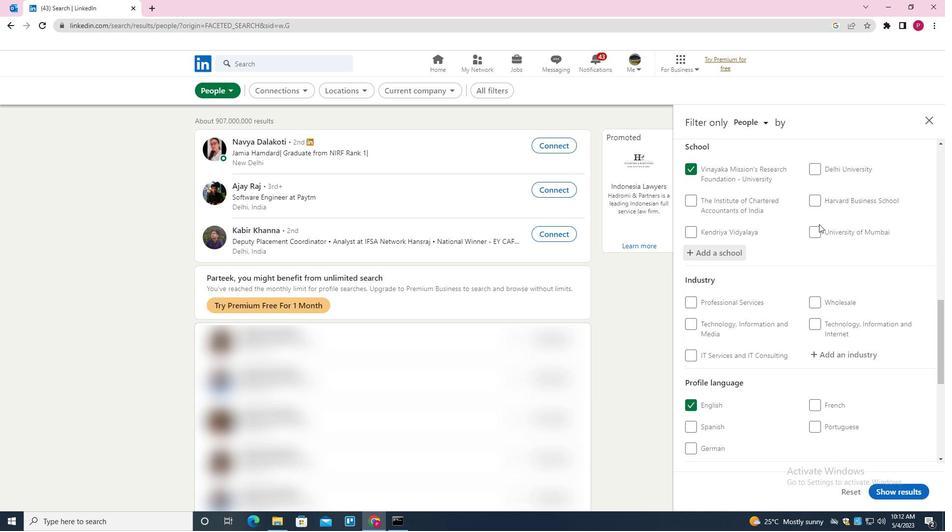 
Action: Mouse scrolled (817, 224) with delta (0, 0)
Screenshot: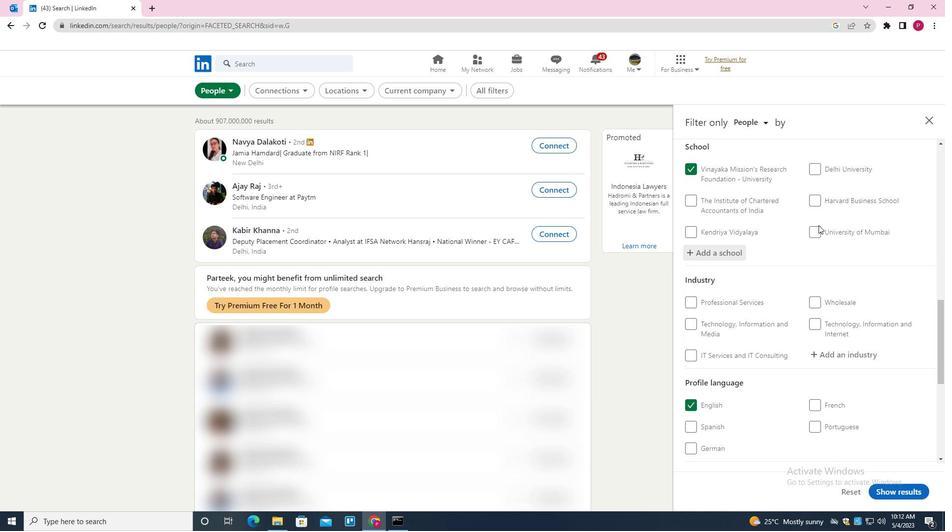 
Action: Mouse moved to (817, 225)
Screenshot: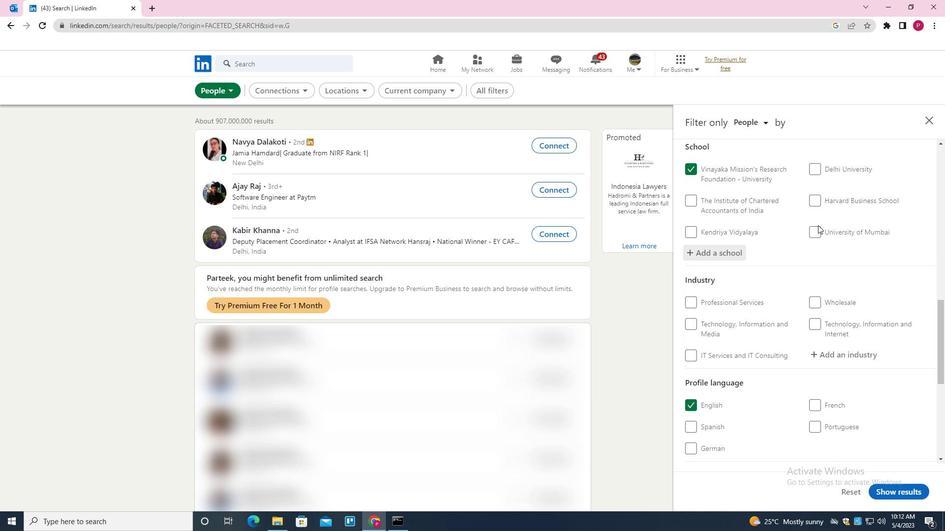 
Action: Mouse scrolled (817, 225) with delta (0, 0)
Screenshot: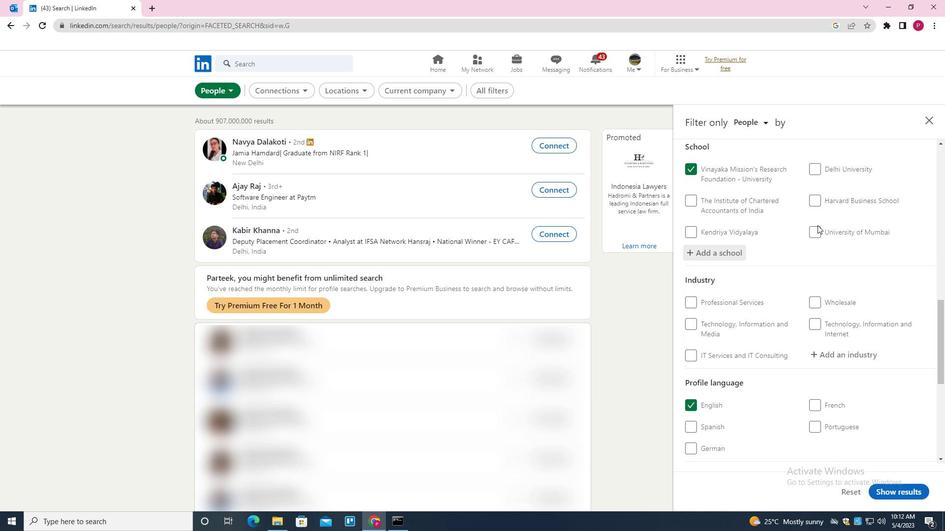 
Action: Mouse moved to (817, 226)
Screenshot: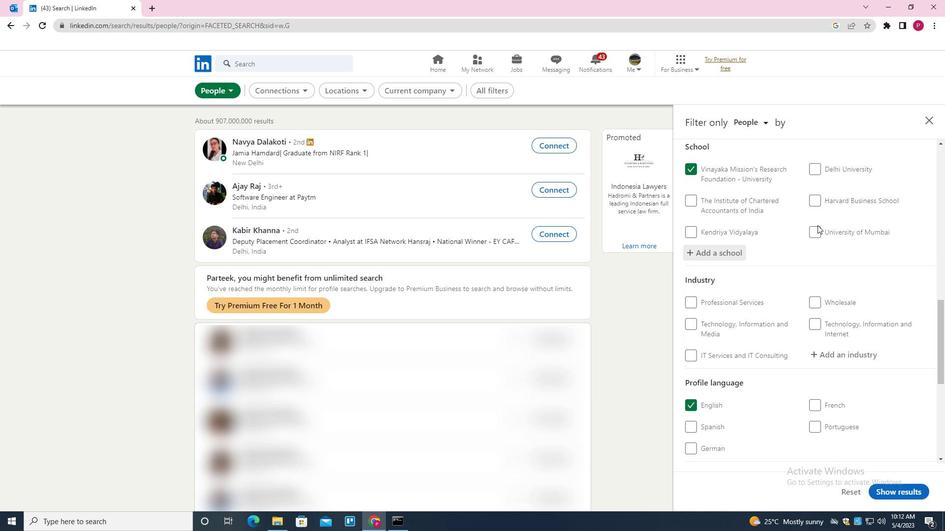 
Action: Mouse scrolled (817, 225) with delta (0, 0)
Screenshot: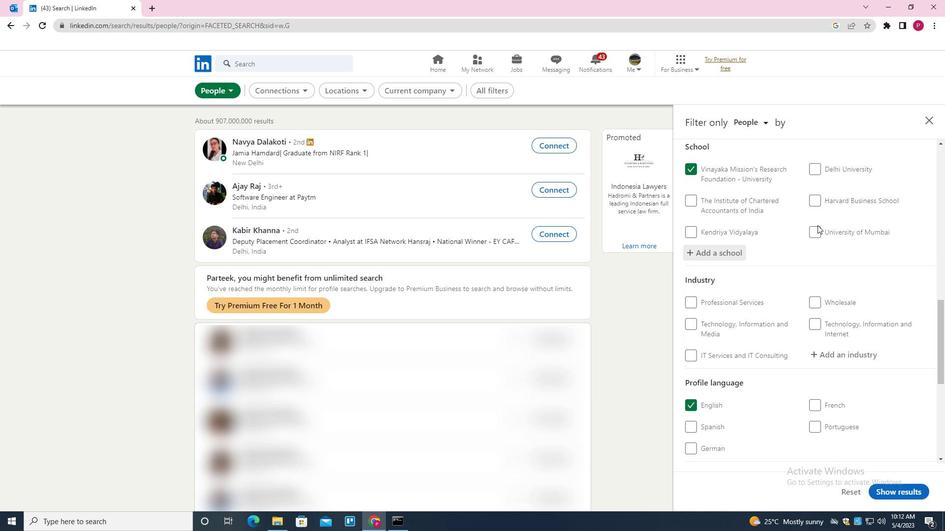 
Action: Mouse moved to (839, 211)
Screenshot: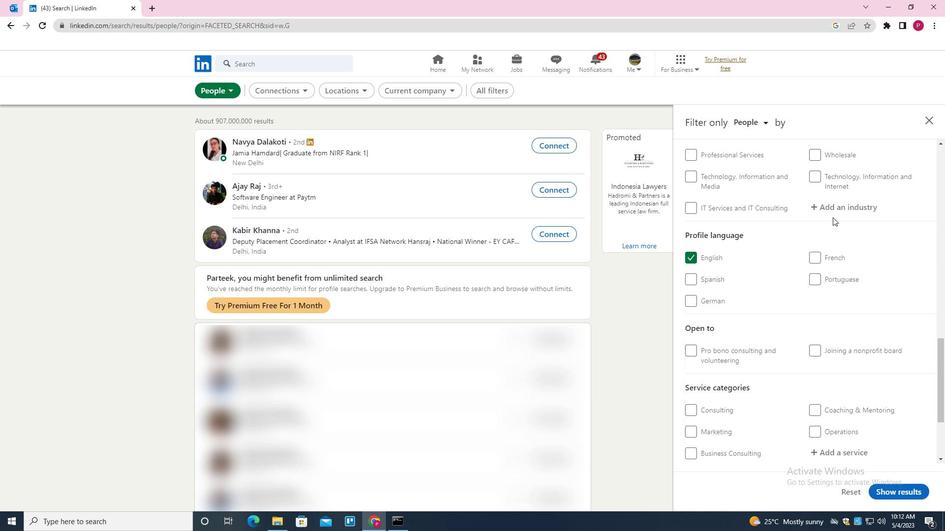 
Action: Mouse pressed left at (839, 211)
Screenshot: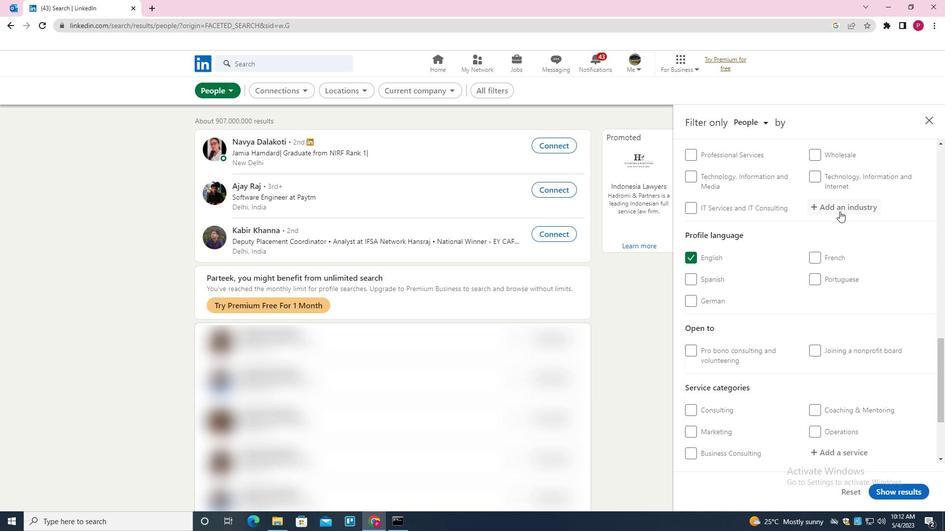 
Action: Key pressed <Key.shift>AUDIO<Key.space><Key.shift><Key.shift><Key.shift><Key.shift><Key.shift><Key.shift><Key.shift><Key.shift><Key.shift><Key.shift><Key.shift><Key.shift><Key.shift><Key.shift><Key.shift><Key.shift><Key.shift><Key.shift><Key.shift><Key.shift><Key.shift><Key.shift><Key.shift>AND<Key.space><Key.shift><Key.shift><Key.shift>VIDEO<Key.space><Key.shift><Key.shift><Key.shift>EQUIPMENT<Key.space><Key.shift>MANUFACTURING<Key.down><Key.enter>
Screenshot: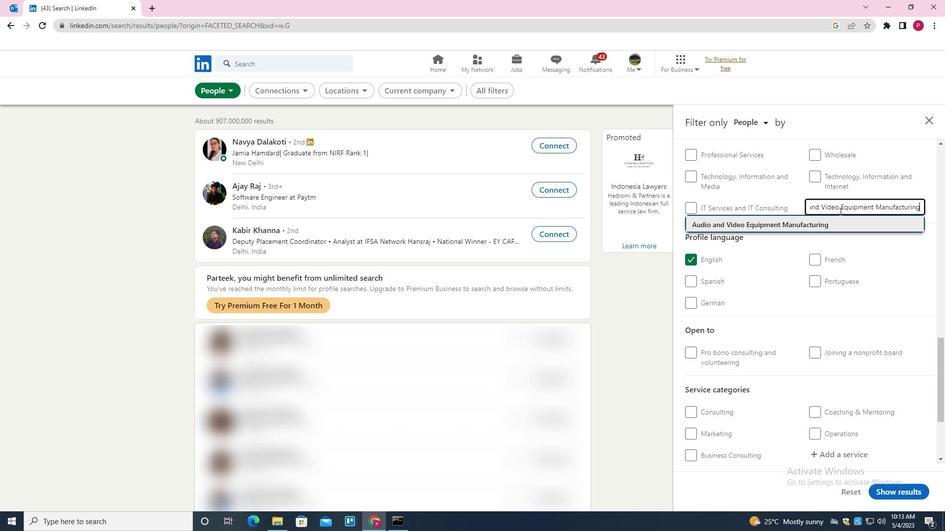 
Action: Mouse moved to (849, 219)
Screenshot: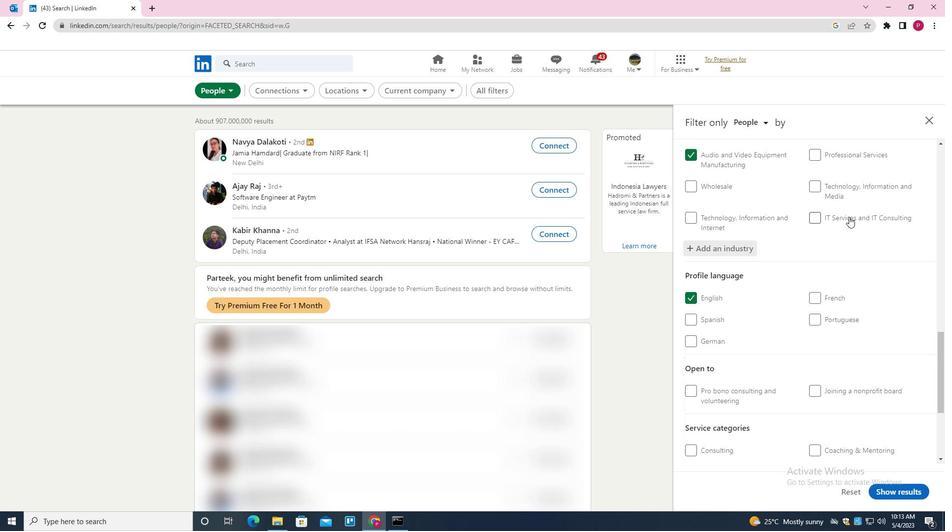 
Action: Mouse scrolled (849, 218) with delta (0, 0)
Screenshot: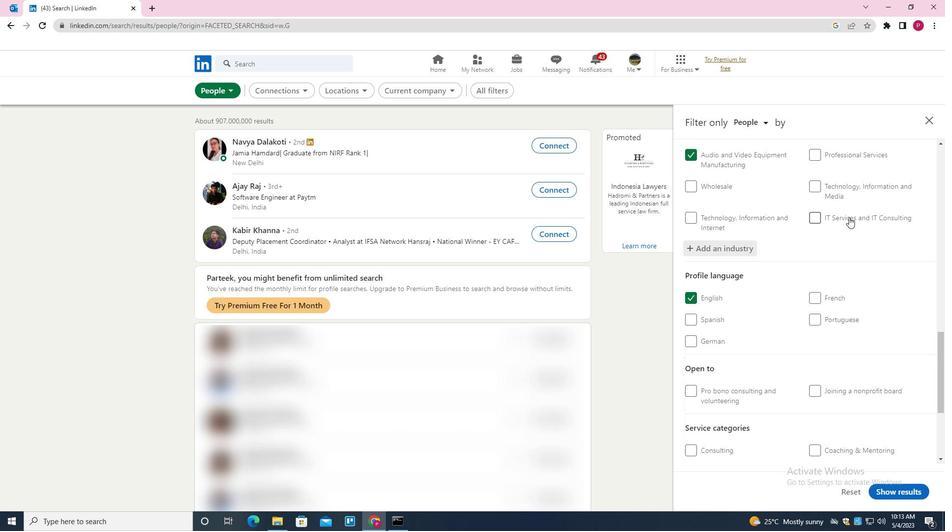 
Action: Mouse scrolled (849, 218) with delta (0, 0)
Screenshot: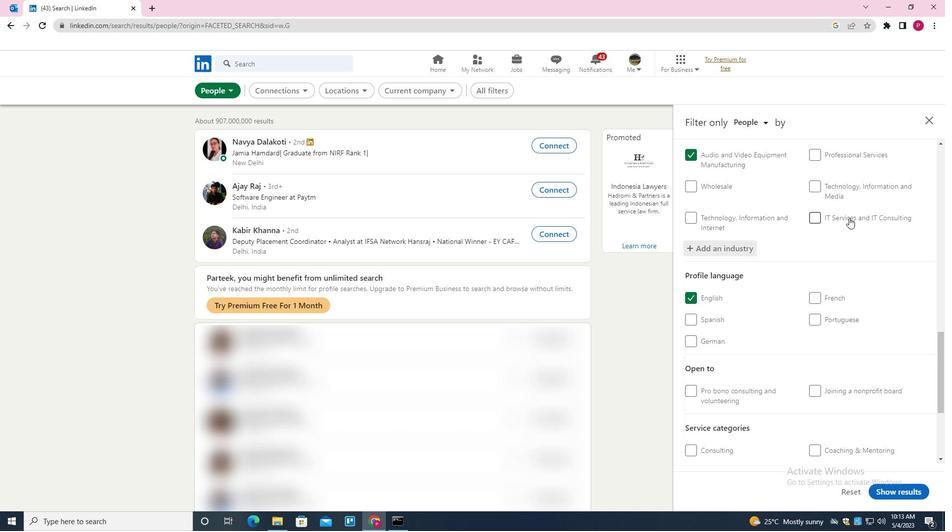 
Action: Mouse scrolled (849, 218) with delta (0, 0)
Screenshot: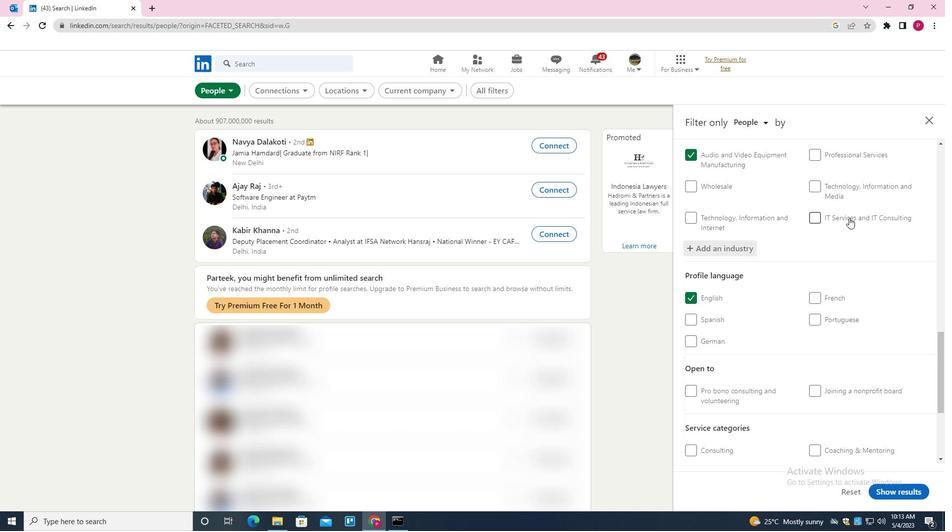 
Action: Mouse scrolled (849, 218) with delta (0, 0)
Screenshot: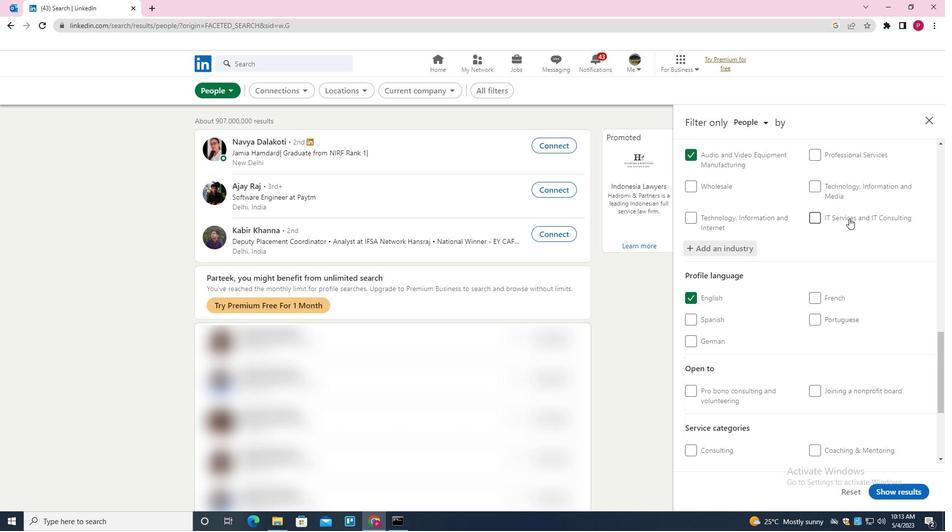 
Action: Mouse moved to (829, 325)
Screenshot: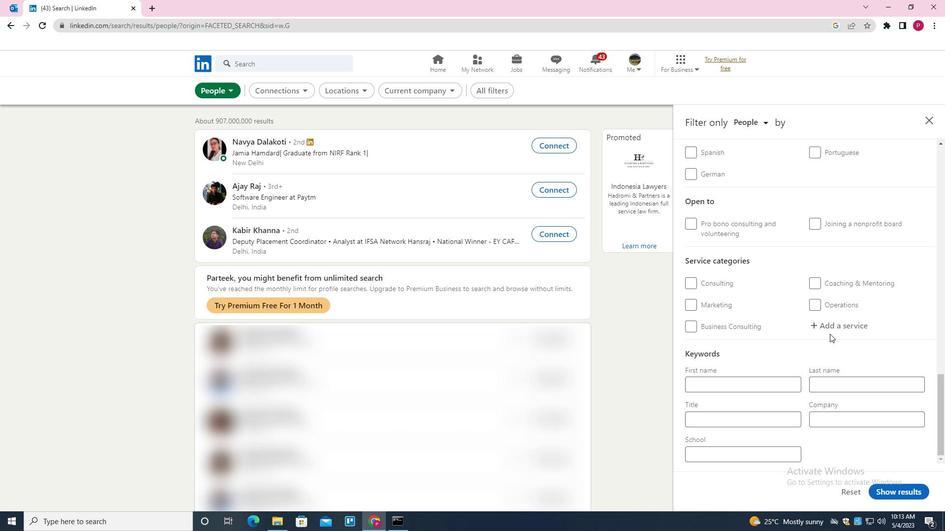 
Action: Mouse pressed left at (829, 325)
Screenshot: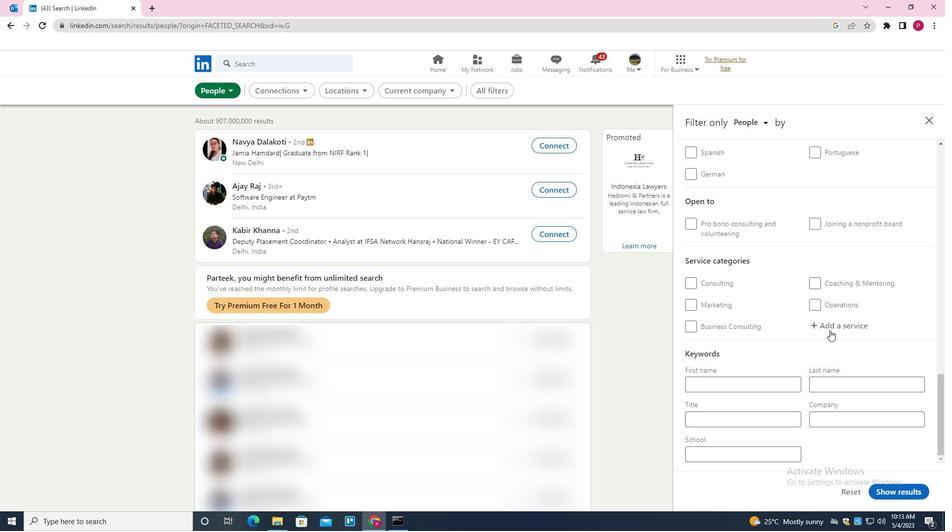 
Action: Key pressed <Key.shift>CORPORATE<Key.space><Key.shift>LAW<Key.down><Key.enter>
Screenshot: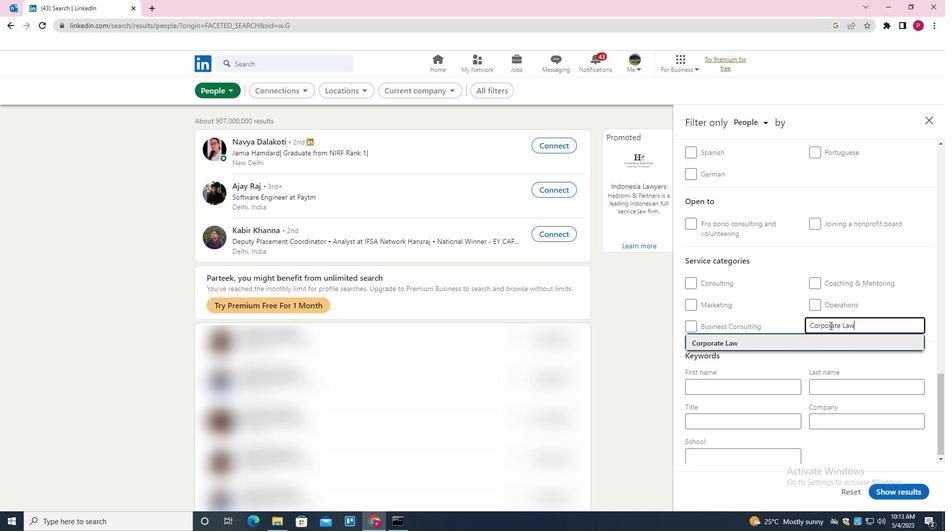 
Action: Mouse moved to (799, 331)
Screenshot: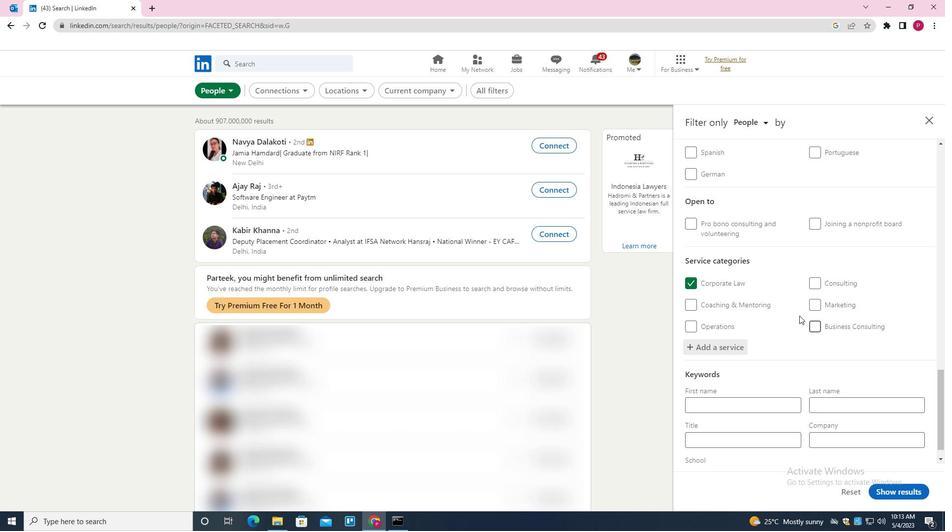 
Action: Mouse scrolled (799, 330) with delta (0, 0)
Screenshot: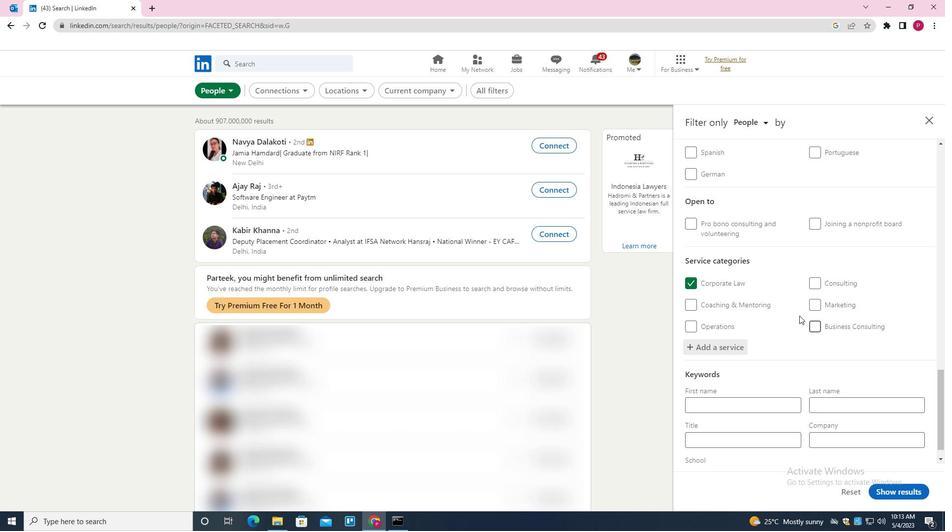 
Action: Mouse moved to (799, 339)
Screenshot: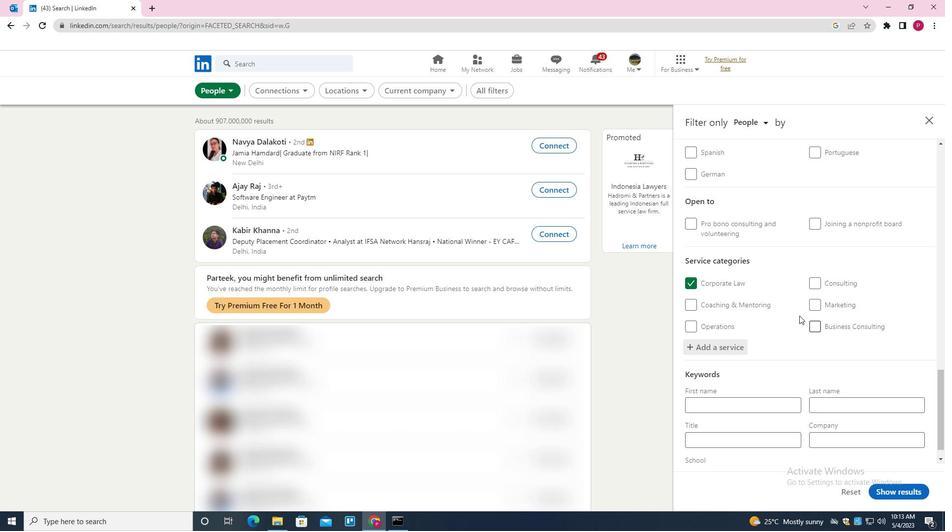 
Action: Mouse scrolled (799, 338) with delta (0, 0)
Screenshot: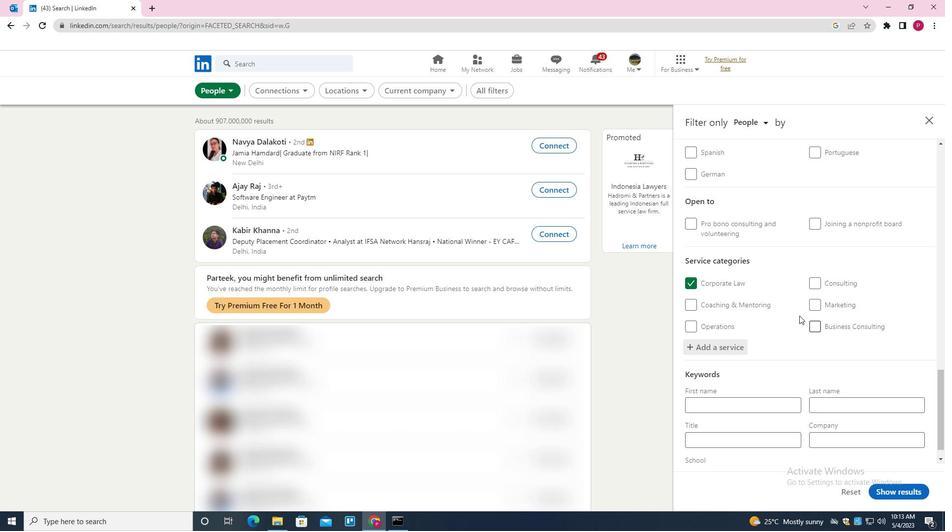 
Action: Mouse moved to (798, 349)
Screenshot: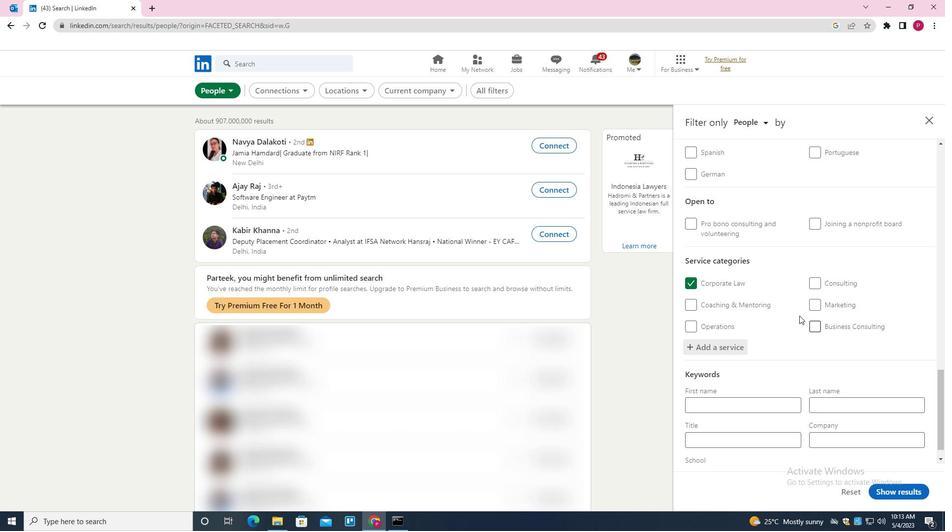 
Action: Mouse scrolled (798, 348) with delta (0, 0)
Screenshot: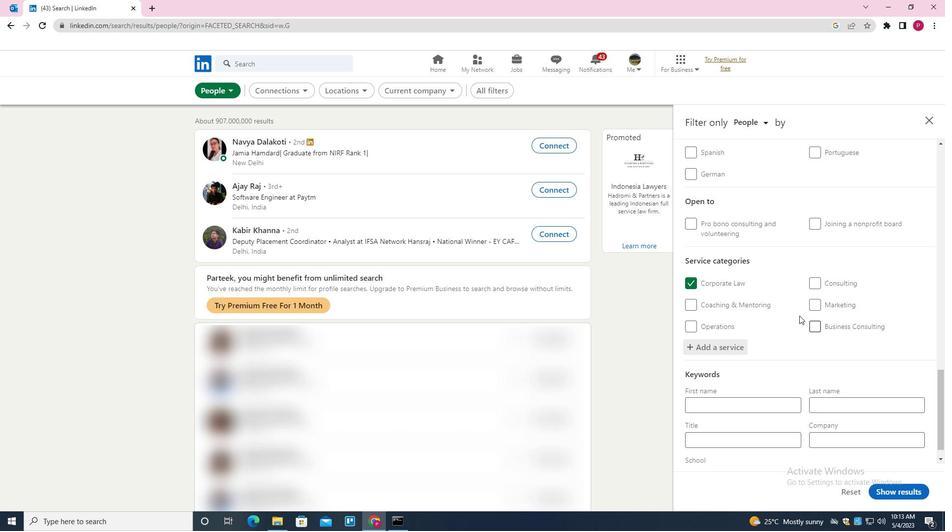 
Action: Mouse moved to (796, 360)
Screenshot: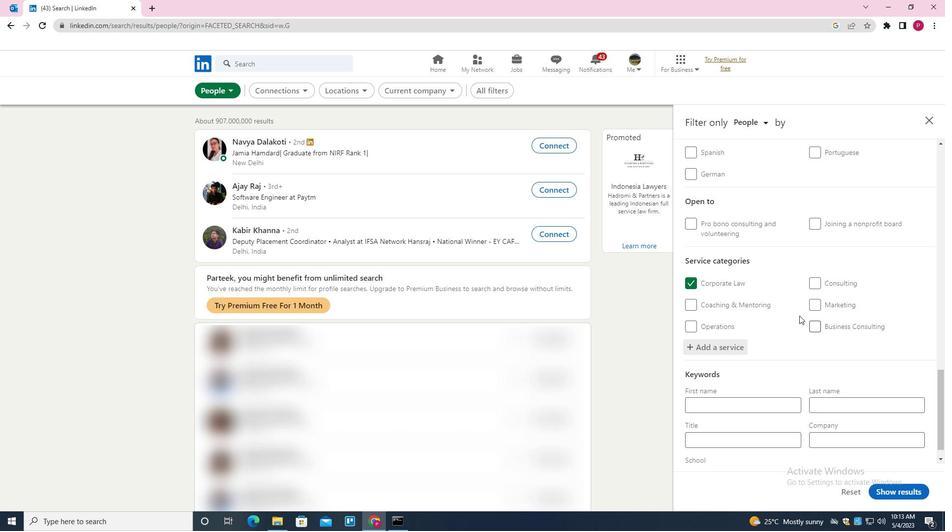 
Action: Mouse scrolled (796, 359) with delta (0, 0)
Screenshot: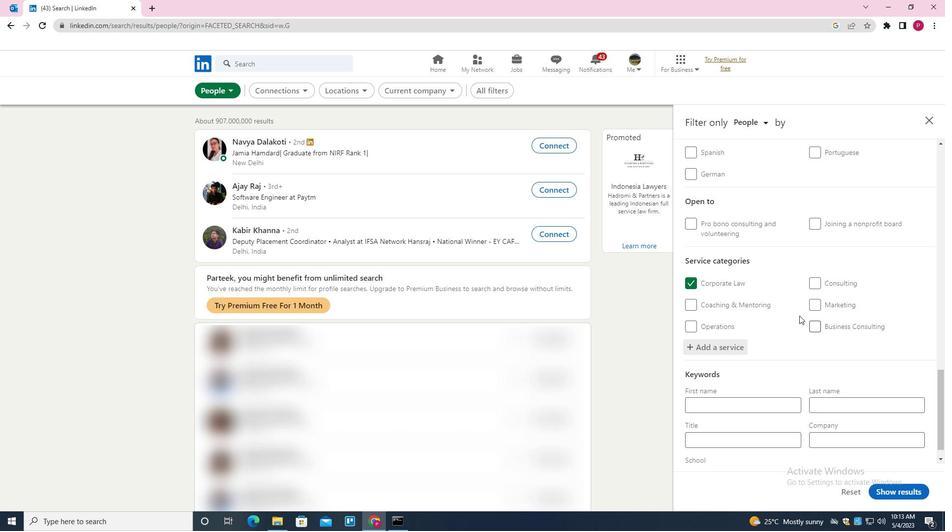 
Action: Mouse moved to (795, 381)
Screenshot: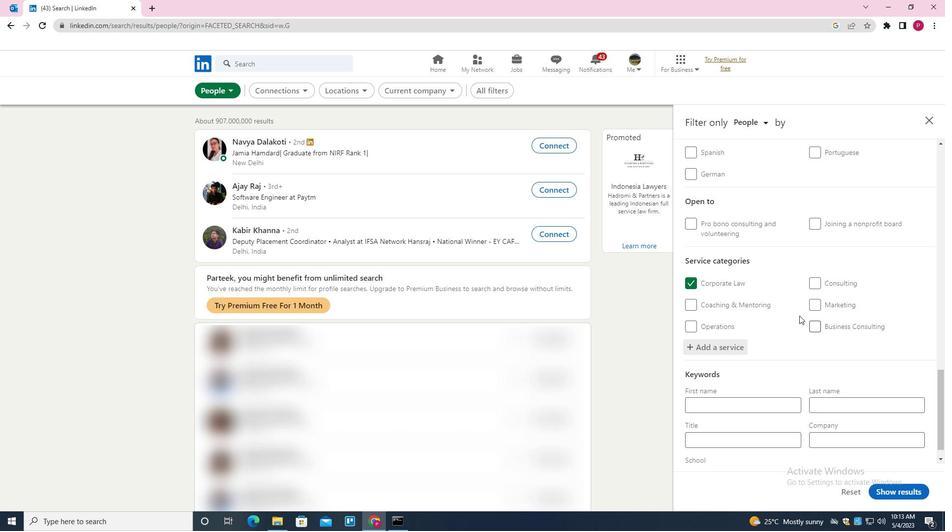 
Action: Mouse scrolled (795, 380) with delta (0, 0)
Screenshot: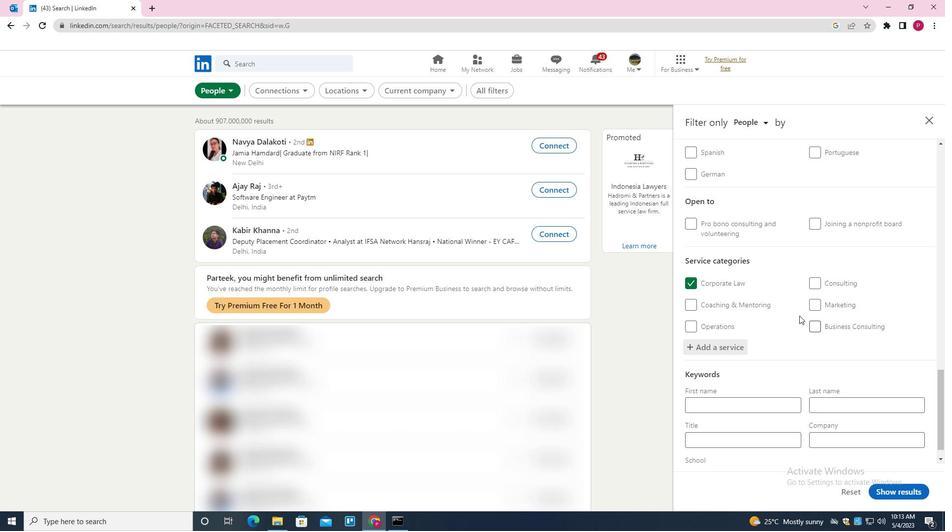 
Action: Mouse moved to (784, 420)
Screenshot: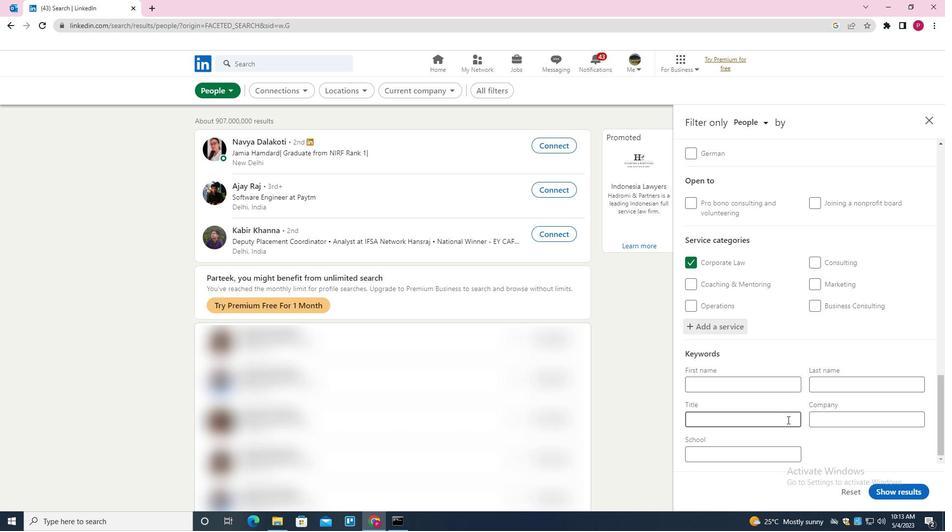 
Action: Mouse pressed left at (784, 420)
Screenshot: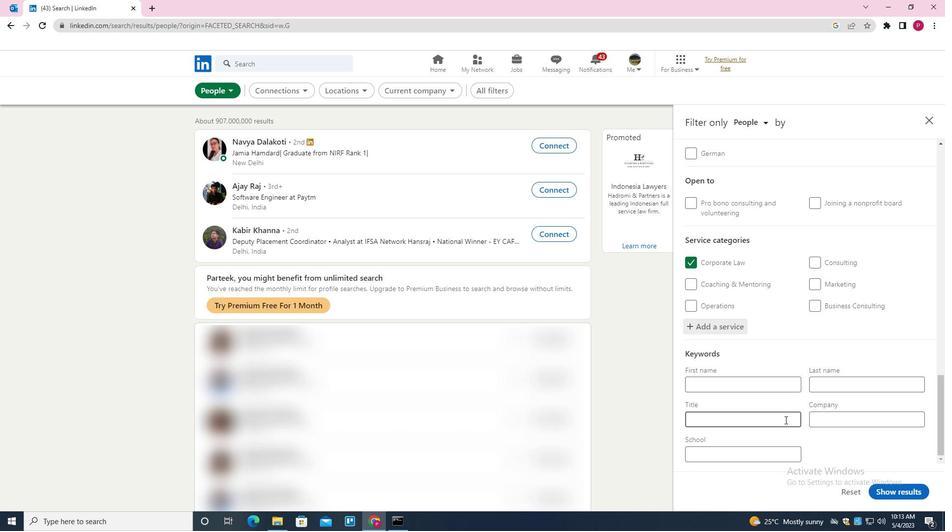 
Action: Mouse moved to (783, 420)
Screenshot: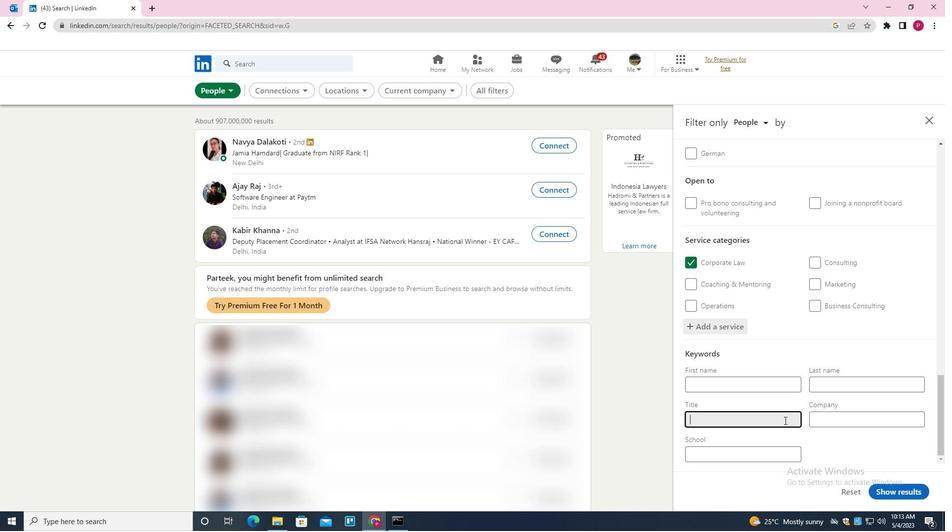 
Action: Key pressed <Key.shift><Key.shift><Key.shift>MOVER
Screenshot: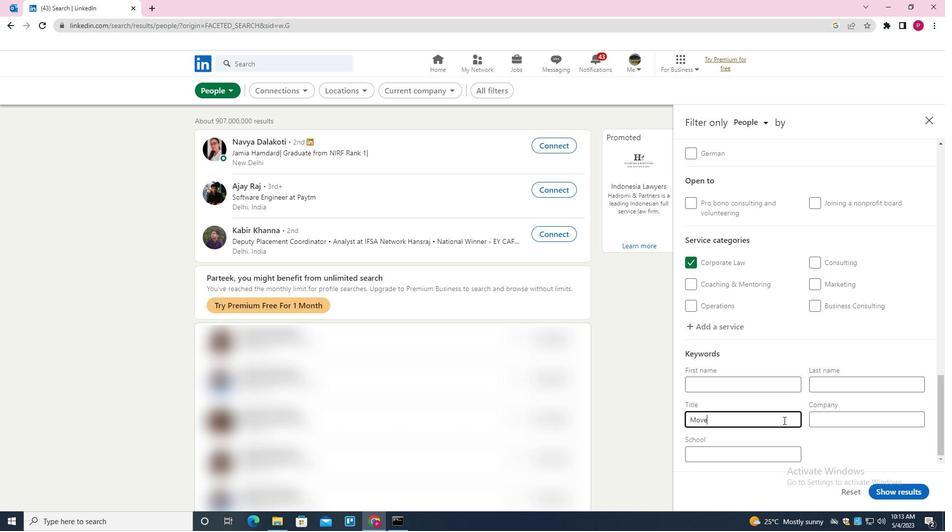 
Action: Mouse moved to (885, 492)
Screenshot: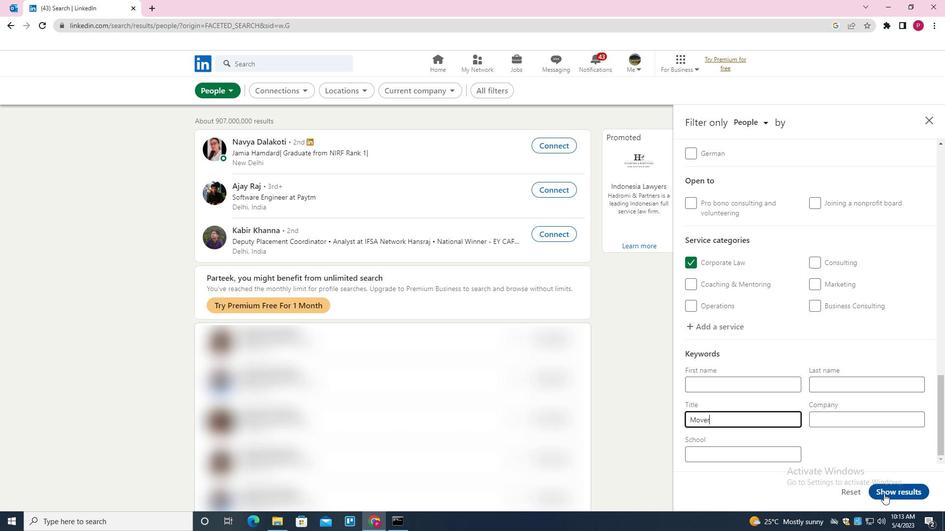 
Action: Mouse pressed left at (885, 492)
Screenshot: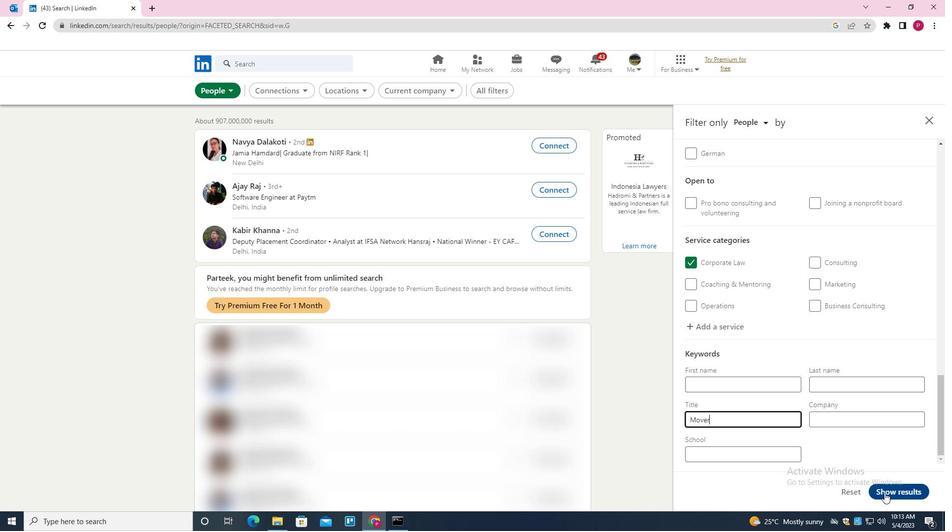 
Action: Mouse moved to (484, 214)
Screenshot: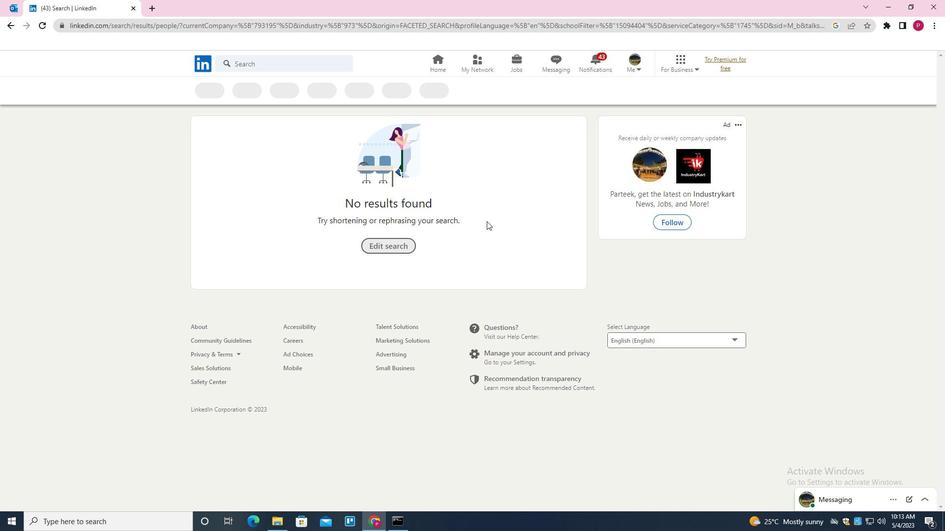 
